 Task: Search one way flight ticket for 5 adults, 2 children, 1 infant in seat and 1 infant on lap in economy from State College: University Park Airport to Indianapolis: Indianapolis International Airport on 8-5-2023. Choice of flights is Royal air maroc. Number of bags: 1 carry on bag. Price is upto 60000. Outbound departure time preference is 9:45.
Action: Mouse moved to (293, 244)
Screenshot: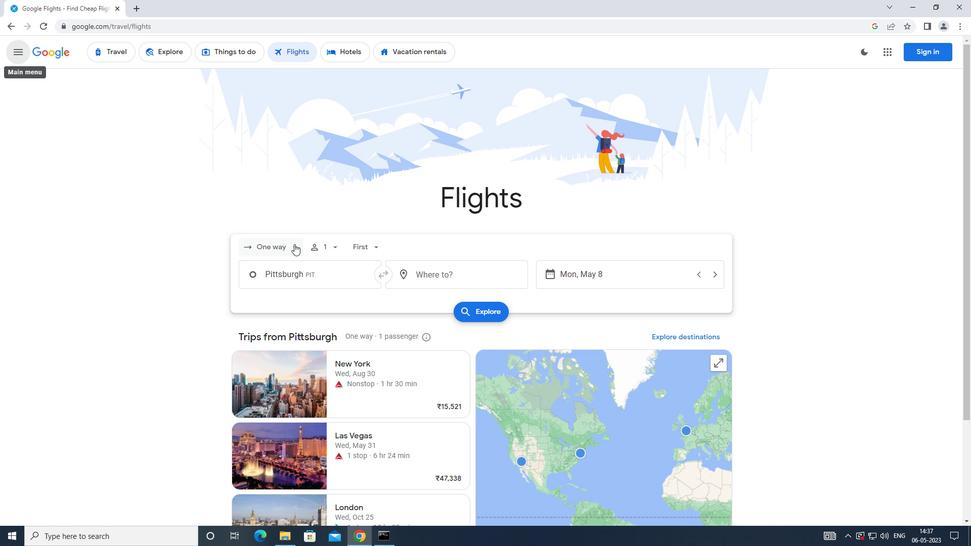 
Action: Mouse pressed left at (293, 244)
Screenshot: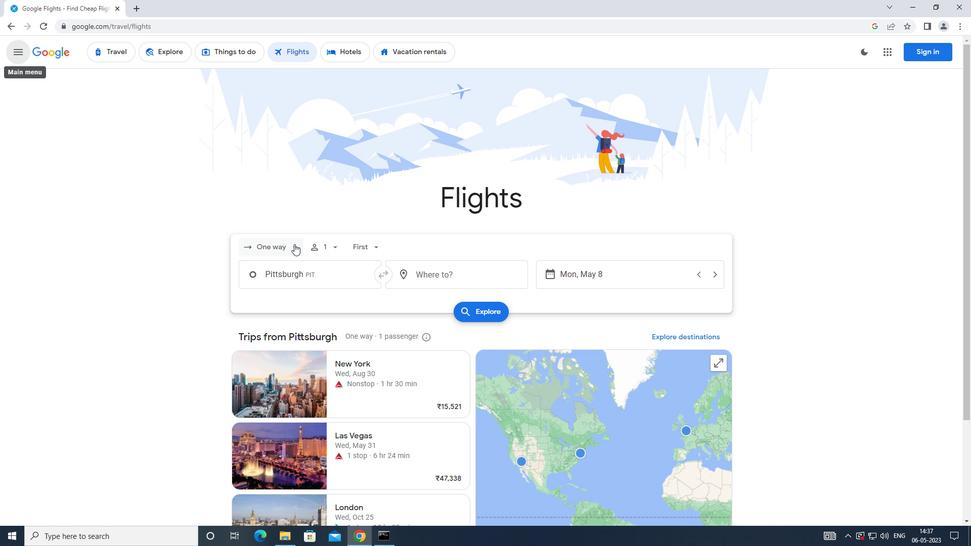 
Action: Mouse moved to (303, 291)
Screenshot: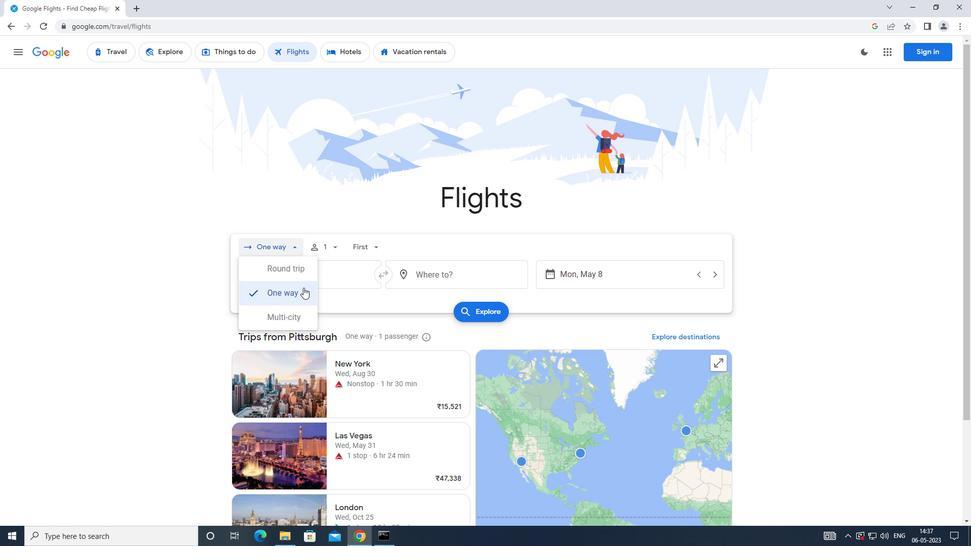 
Action: Mouse pressed left at (303, 291)
Screenshot: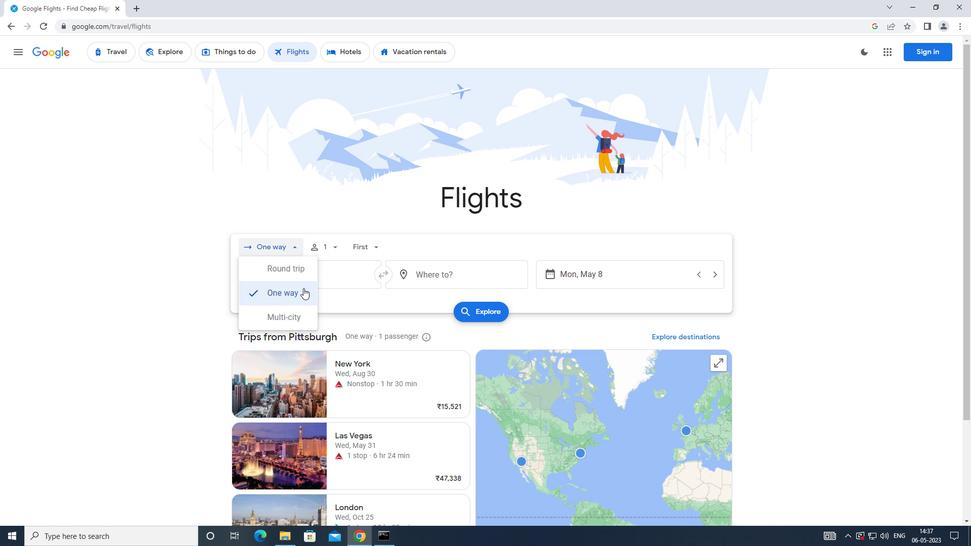 
Action: Mouse moved to (329, 256)
Screenshot: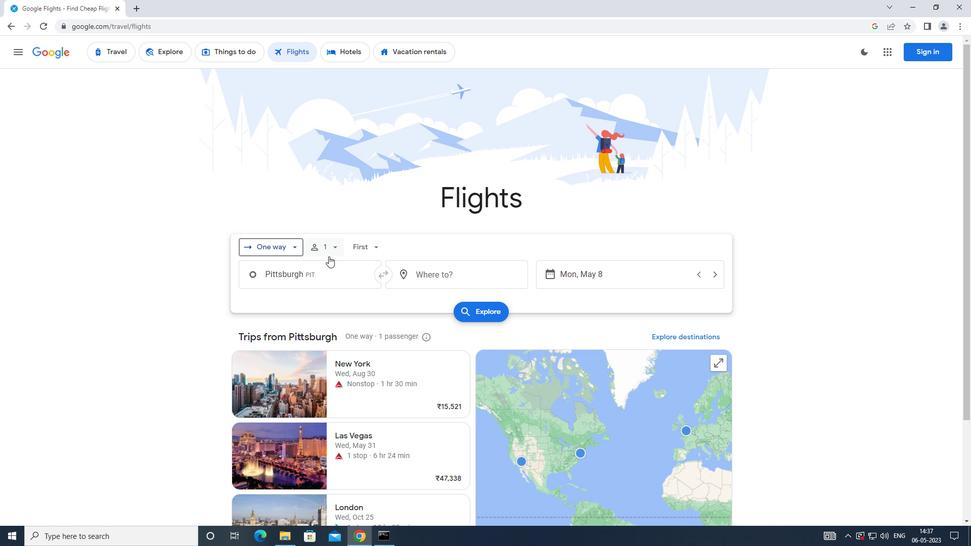 
Action: Mouse pressed left at (329, 256)
Screenshot: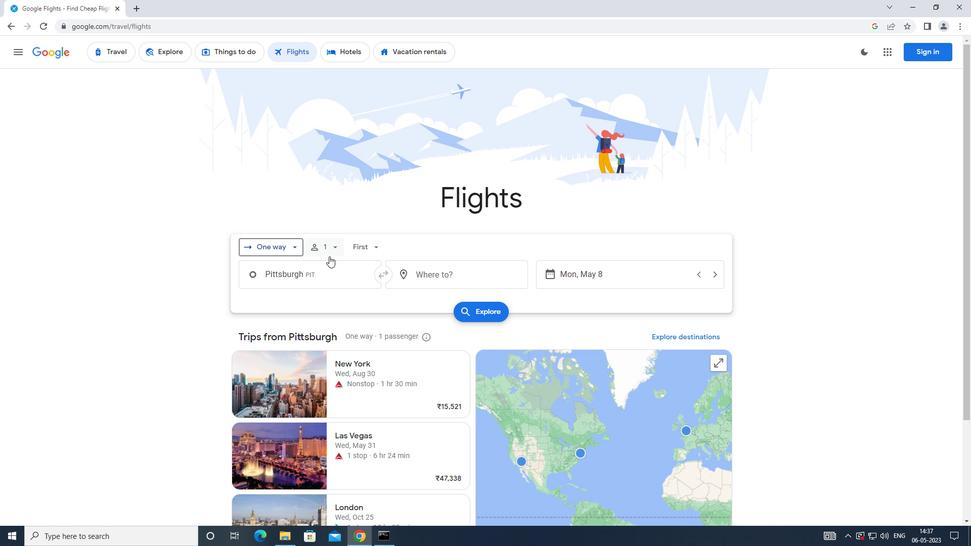
Action: Mouse moved to (421, 278)
Screenshot: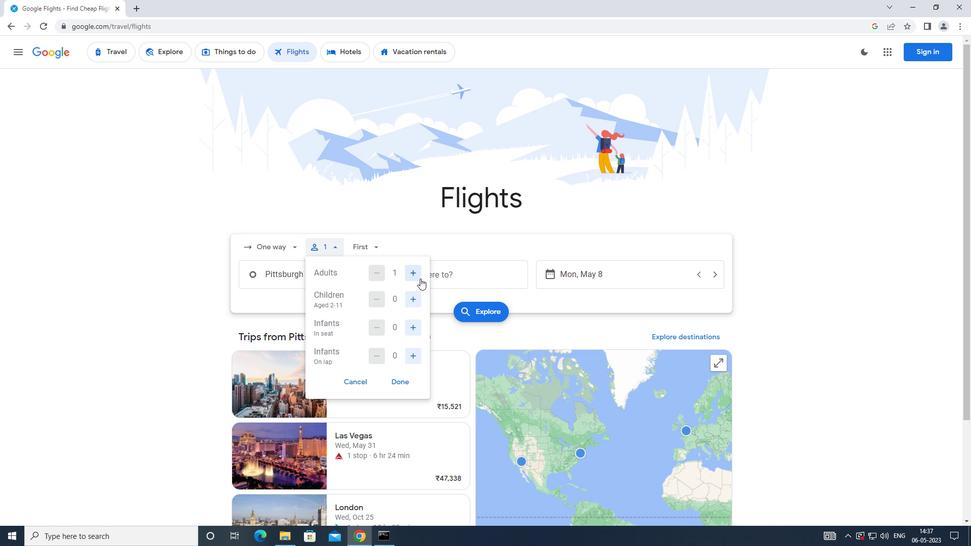 
Action: Mouse pressed left at (421, 278)
Screenshot: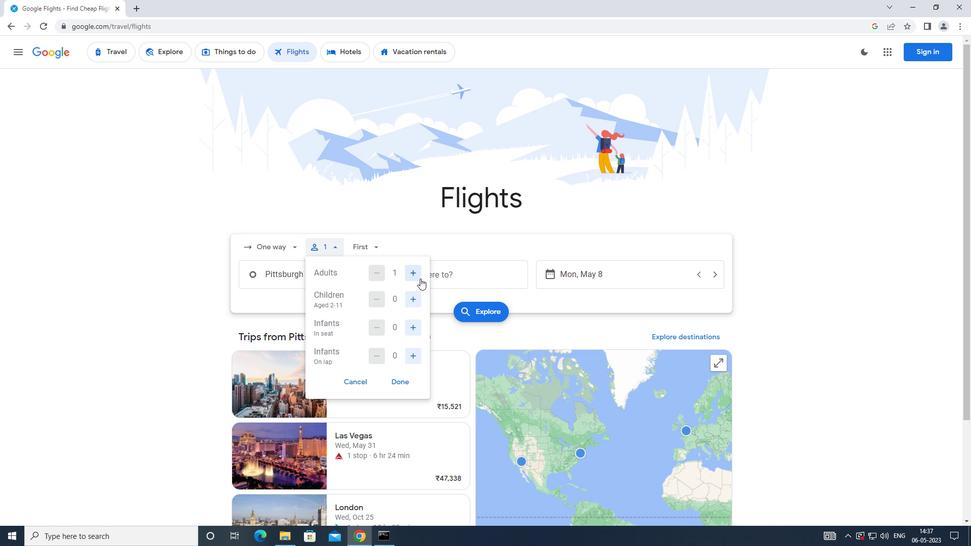 
Action: Mouse pressed left at (421, 278)
Screenshot: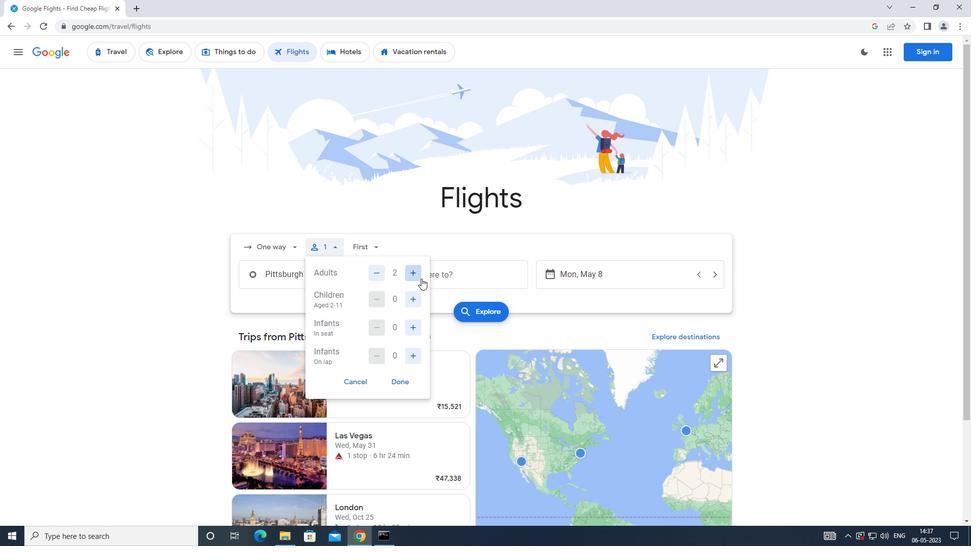 
Action: Mouse moved to (421, 278)
Screenshot: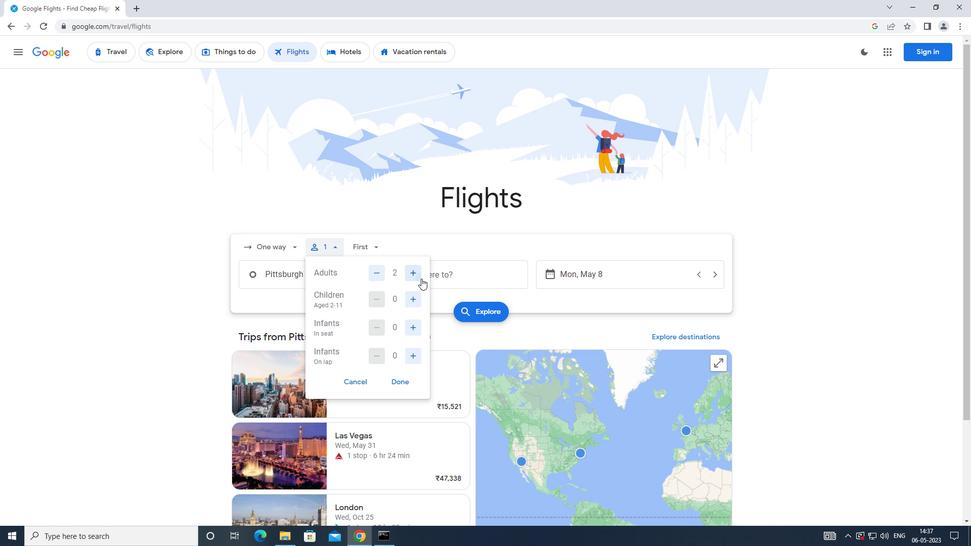 
Action: Mouse pressed left at (421, 278)
Screenshot: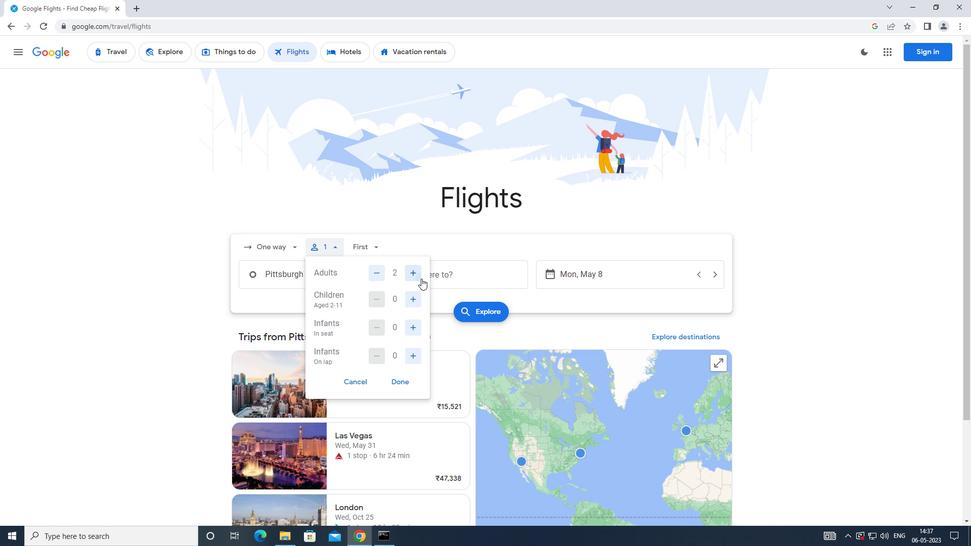 
Action: Mouse moved to (421, 279)
Screenshot: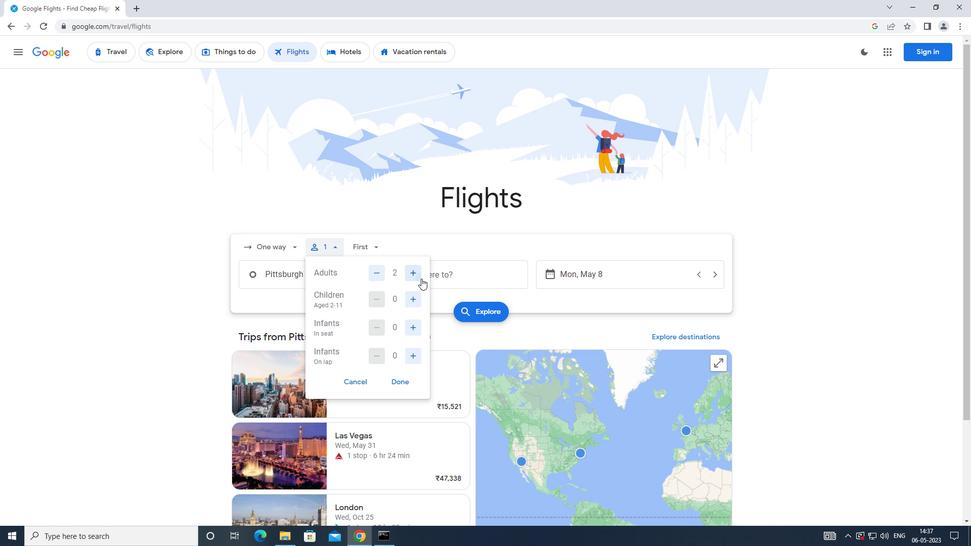 
Action: Mouse pressed left at (421, 279)
Screenshot: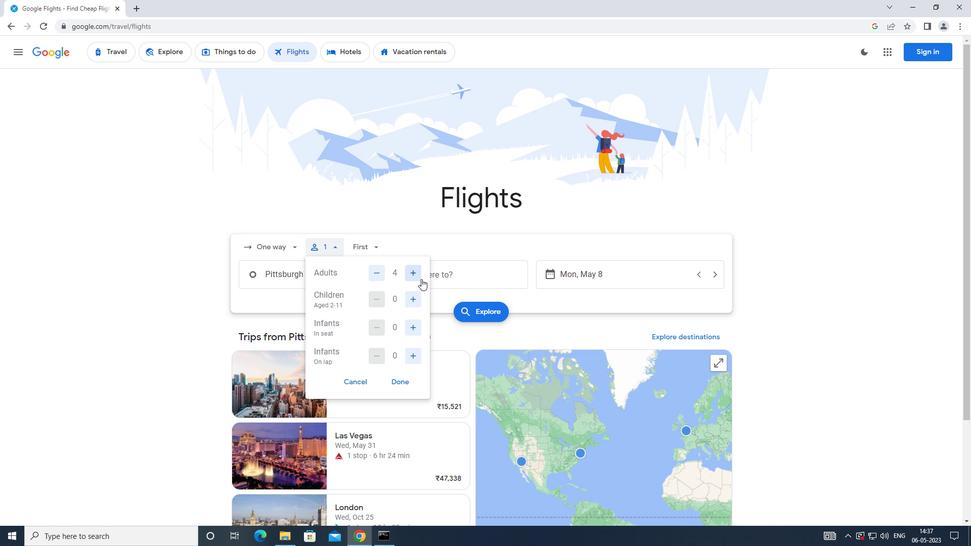 
Action: Mouse moved to (409, 294)
Screenshot: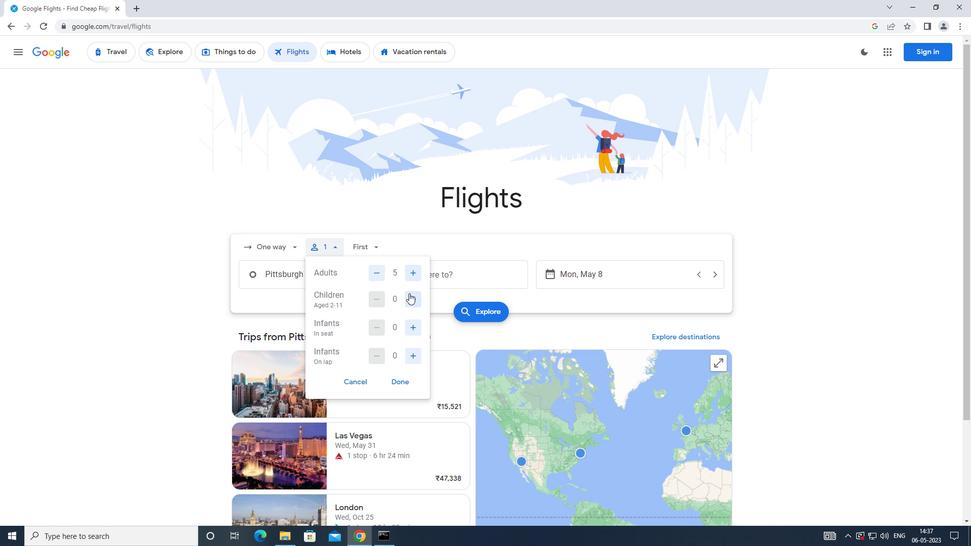 
Action: Mouse pressed left at (409, 294)
Screenshot: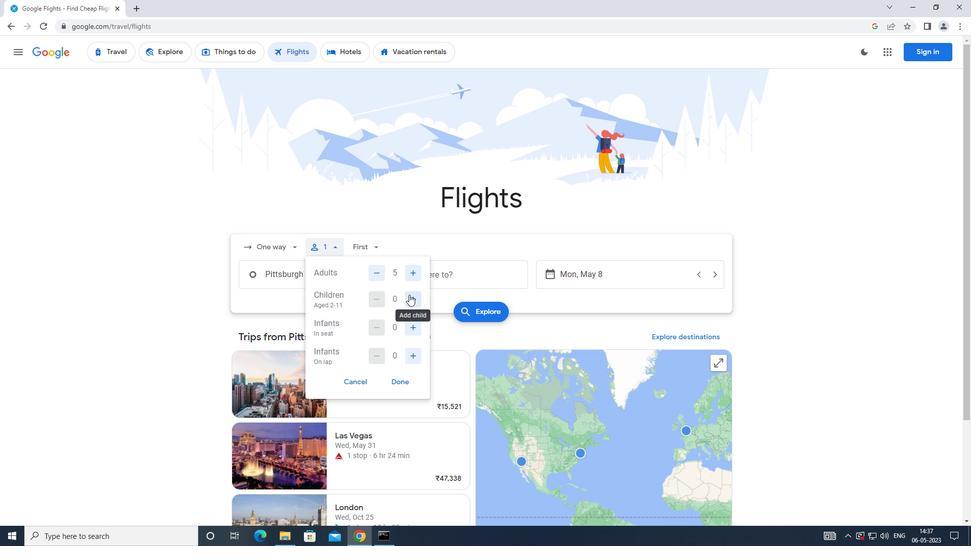 
Action: Mouse pressed left at (409, 294)
Screenshot: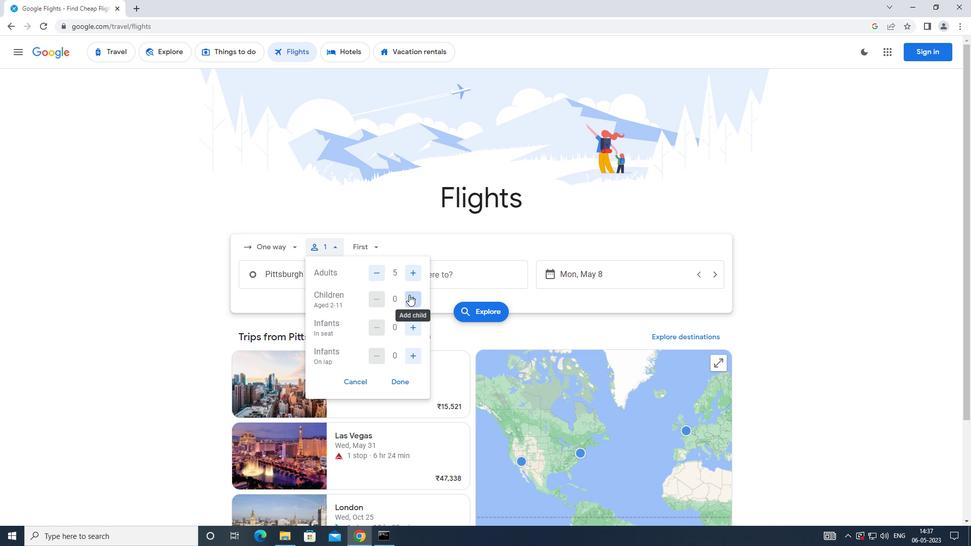 
Action: Mouse moved to (407, 332)
Screenshot: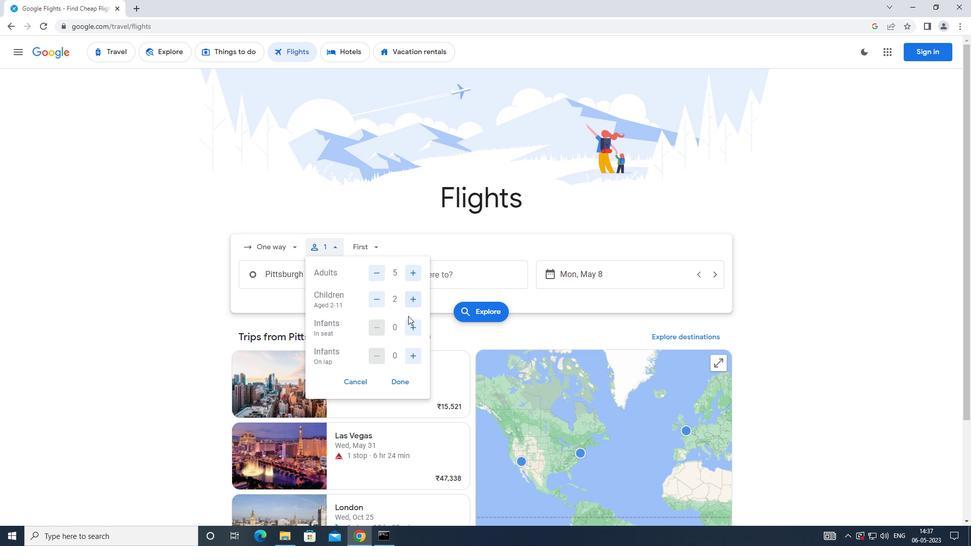 
Action: Mouse pressed left at (407, 332)
Screenshot: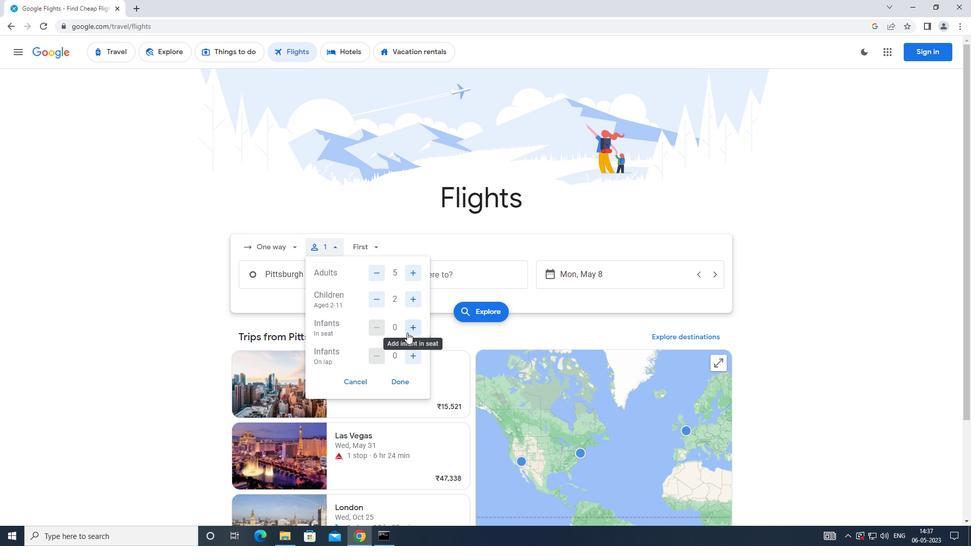 
Action: Mouse moved to (407, 360)
Screenshot: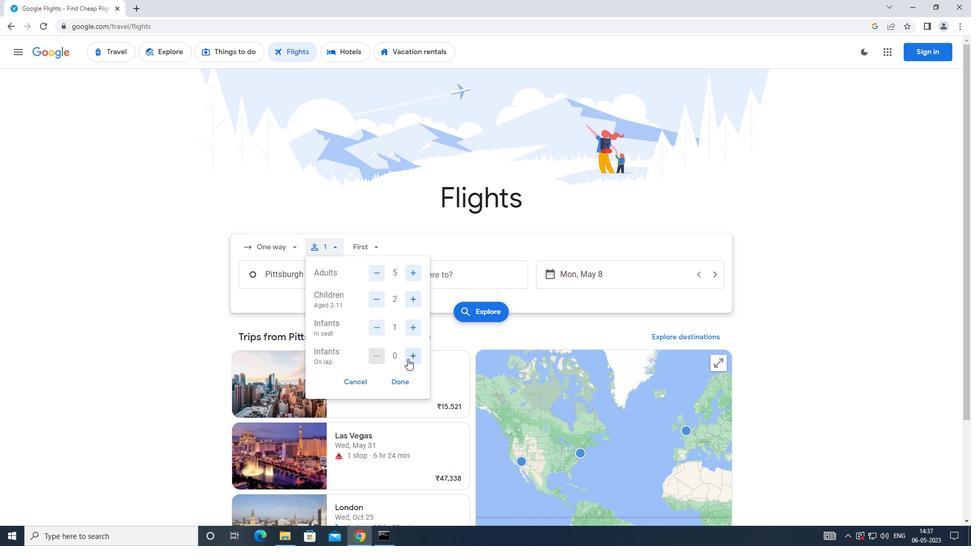 
Action: Mouse pressed left at (407, 360)
Screenshot: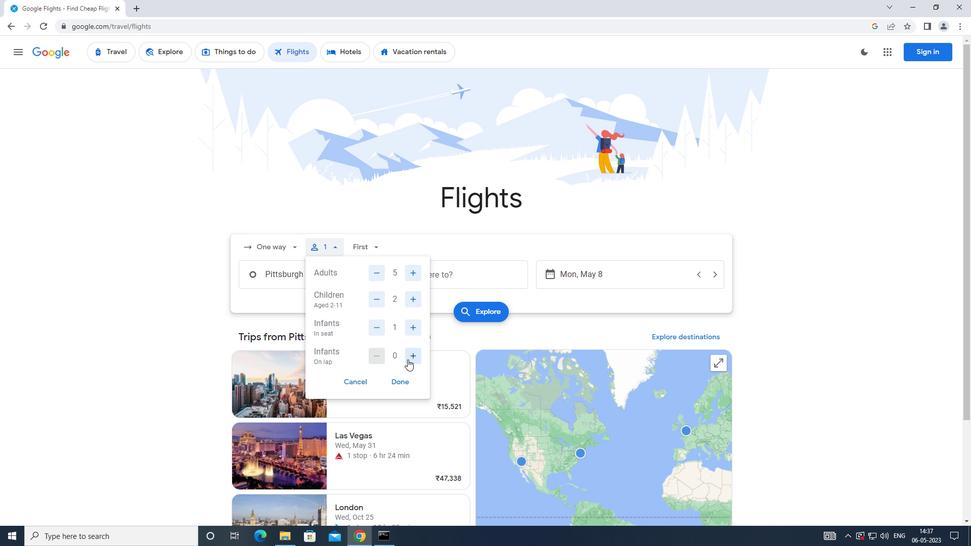 
Action: Mouse moved to (405, 375)
Screenshot: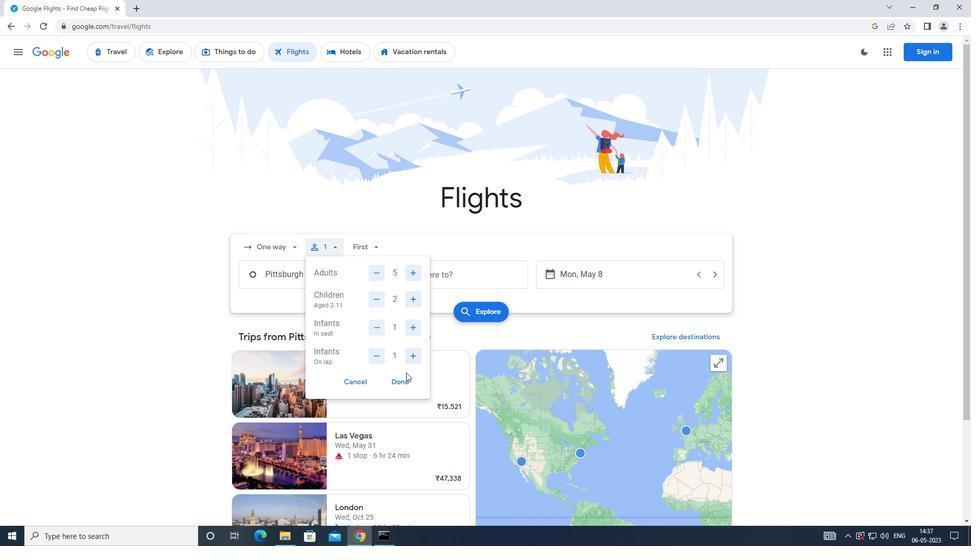 
Action: Mouse pressed left at (405, 375)
Screenshot: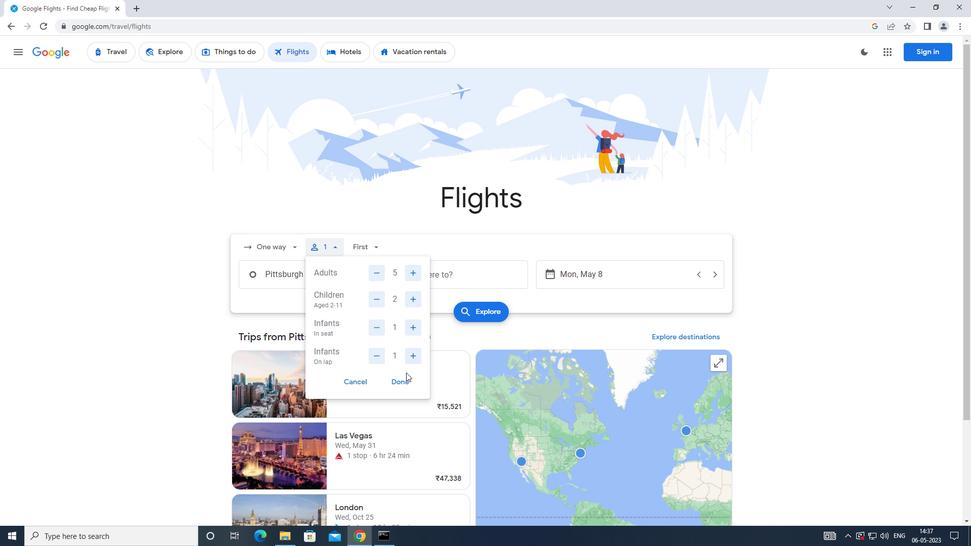 
Action: Mouse moved to (377, 248)
Screenshot: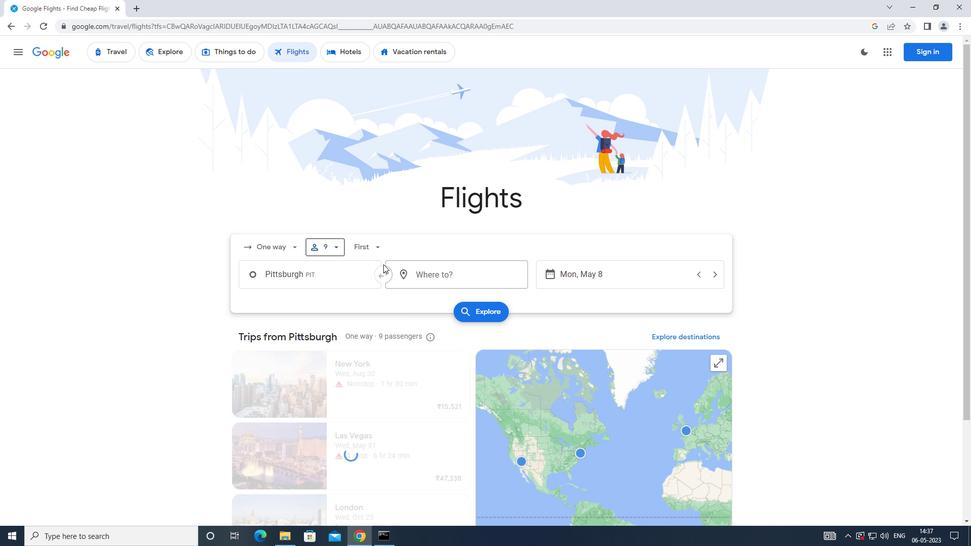 
Action: Mouse pressed left at (377, 248)
Screenshot: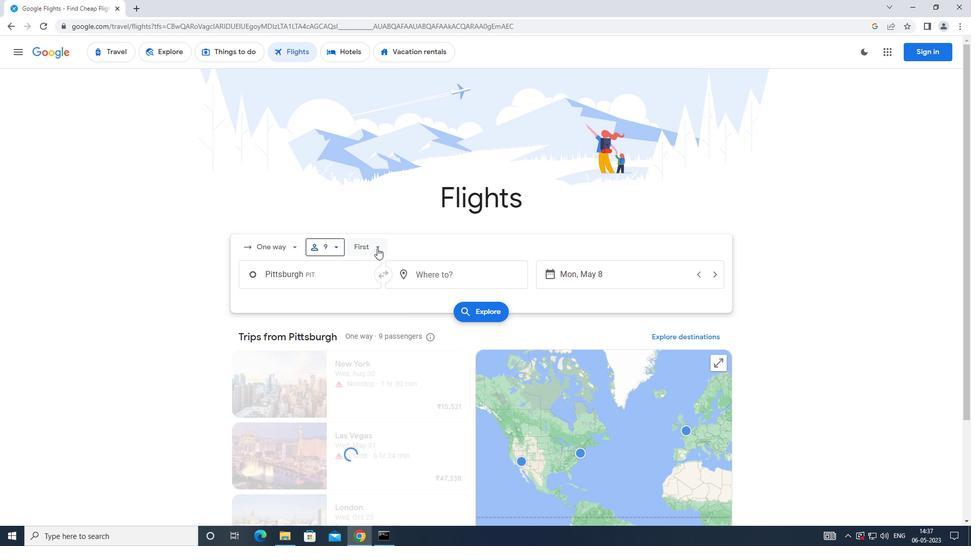 
Action: Mouse moved to (384, 277)
Screenshot: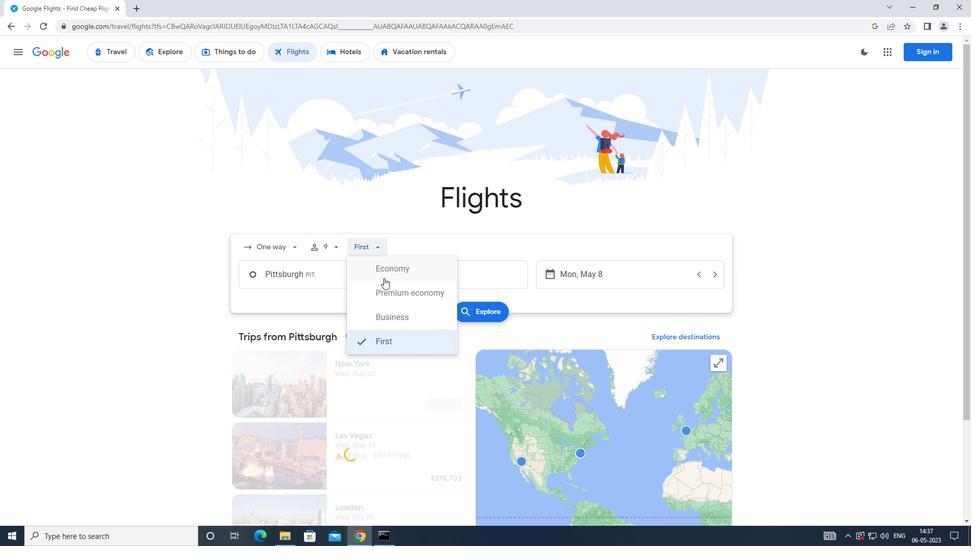 
Action: Mouse pressed left at (384, 277)
Screenshot: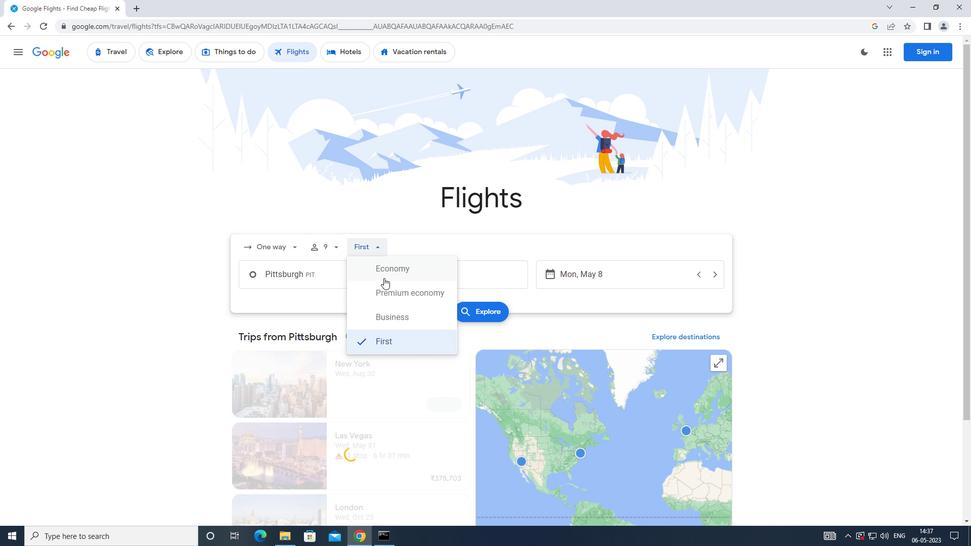
Action: Mouse moved to (363, 271)
Screenshot: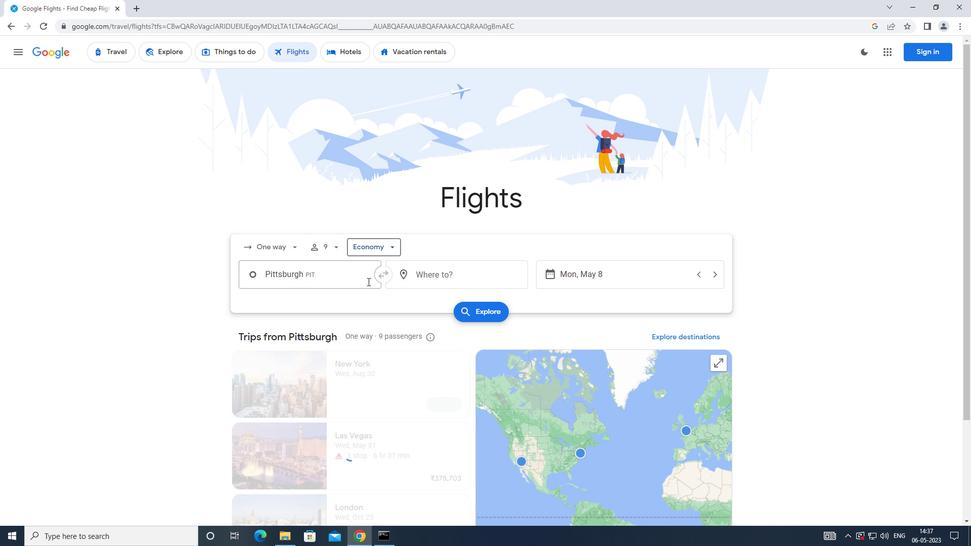 
Action: Mouse pressed left at (363, 271)
Screenshot: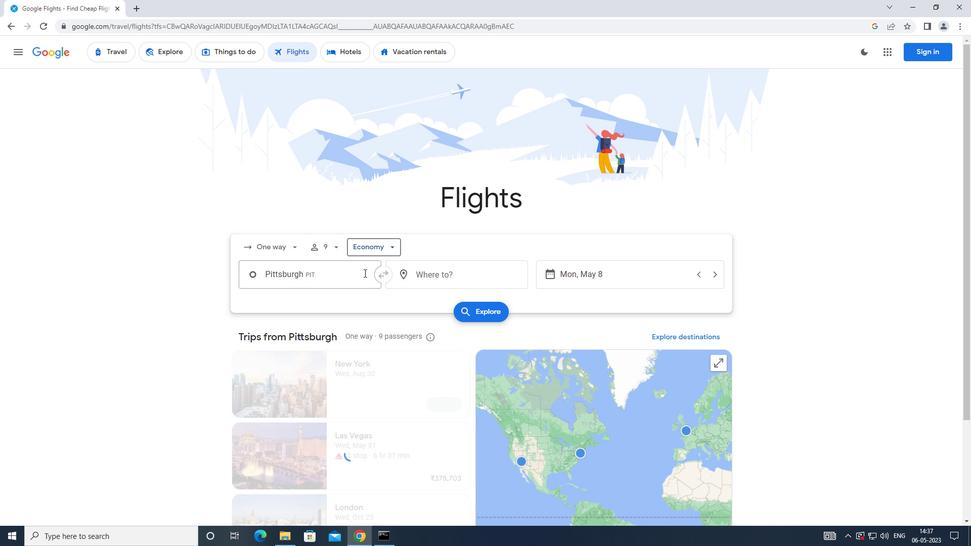 
Action: Mouse moved to (368, 281)
Screenshot: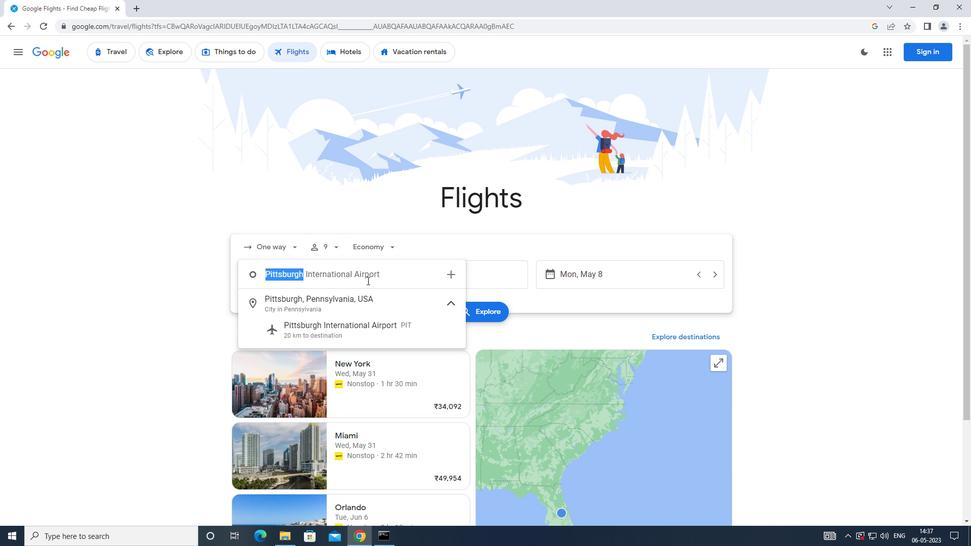 
Action: Key pressed <Key.caps_lock>
Screenshot: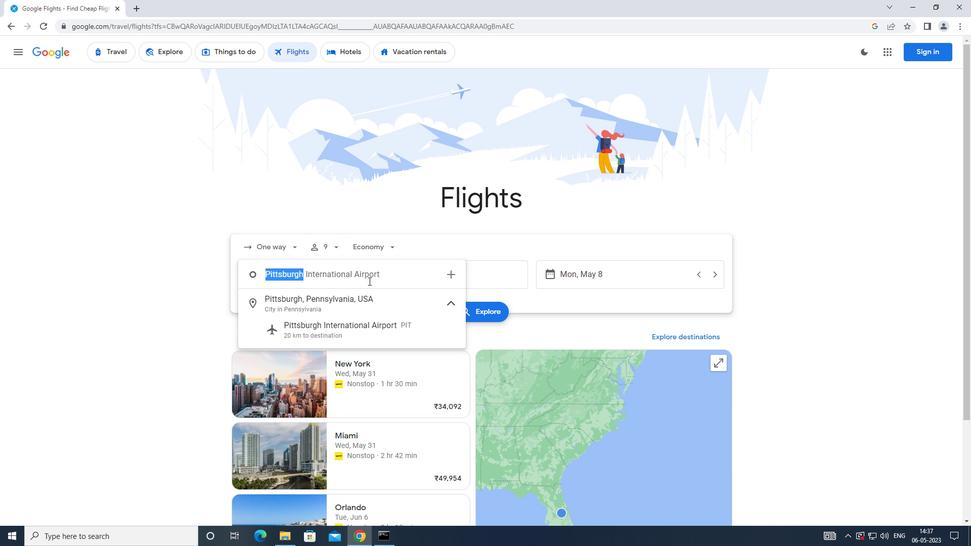 
Action: Mouse moved to (387, 287)
Screenshot: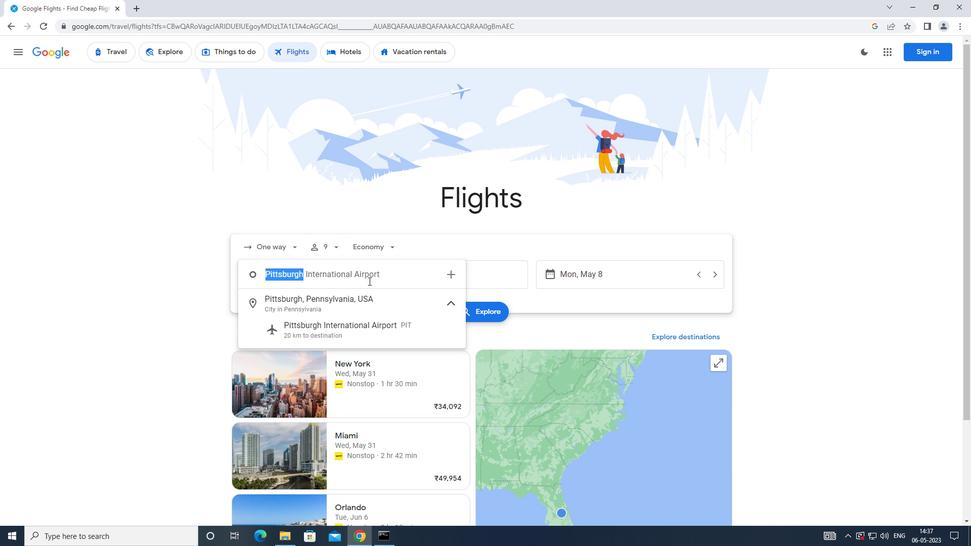 
Action: Key pressed u<Key.caps_lock>niversity
Screenshot: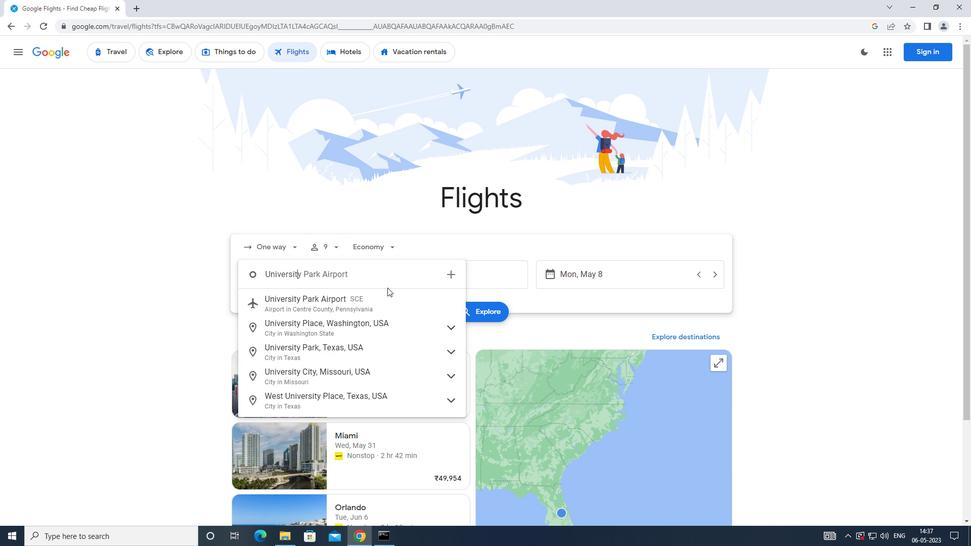 
Action: Mouse moved to (377, 297)
Screenshot: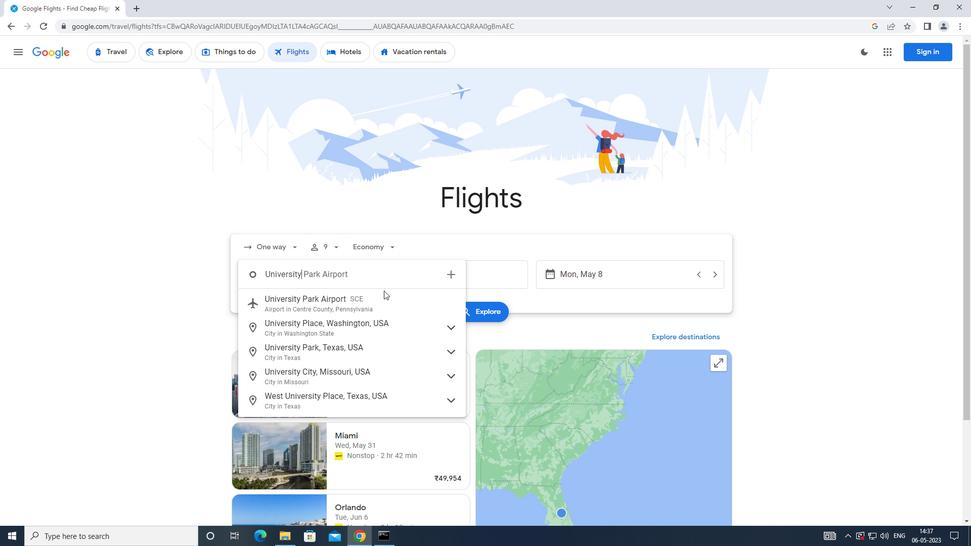 
Action: Mouse pressed left at (377, 297)
Screenshot: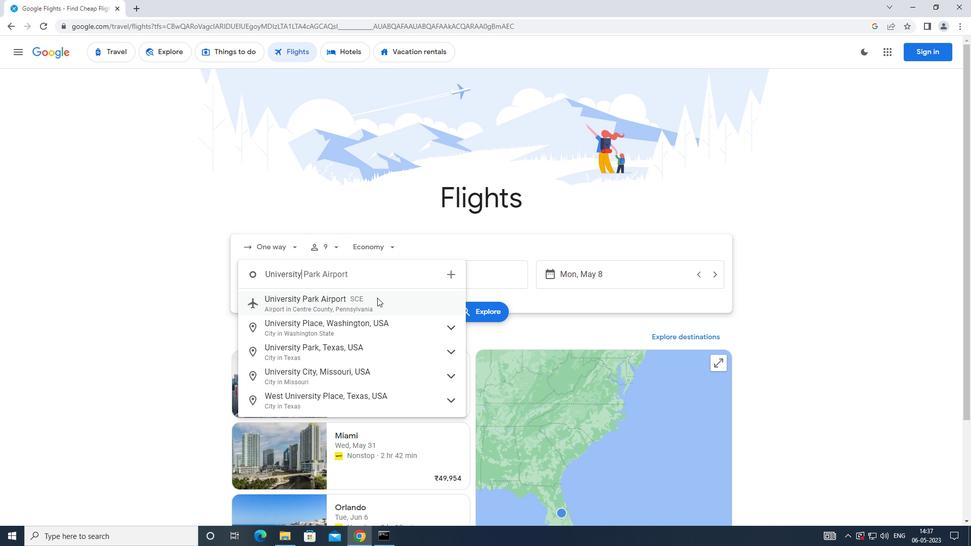 
Action: Mouse moved to (443, 268)
Screenshot: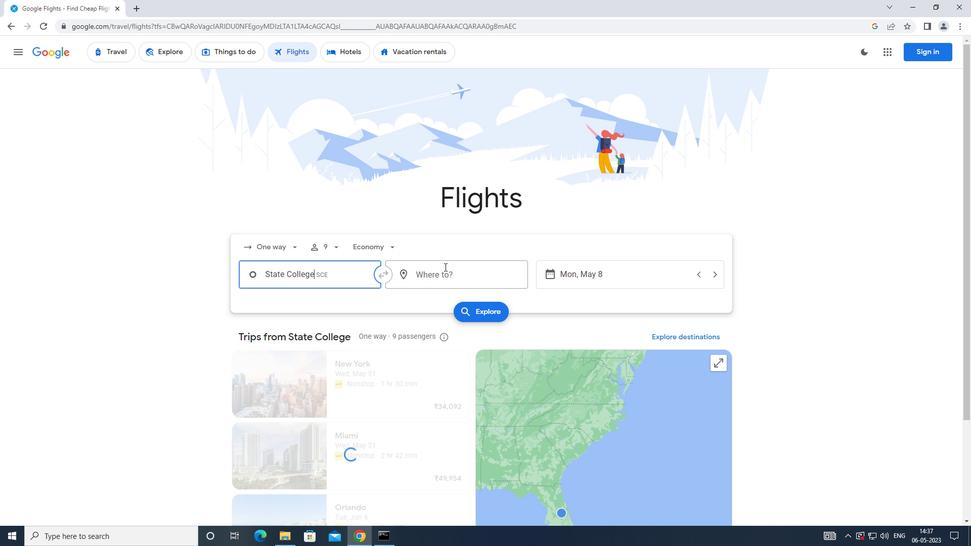 
Action: Mouse pressed left at (443, 268)
Screenshot: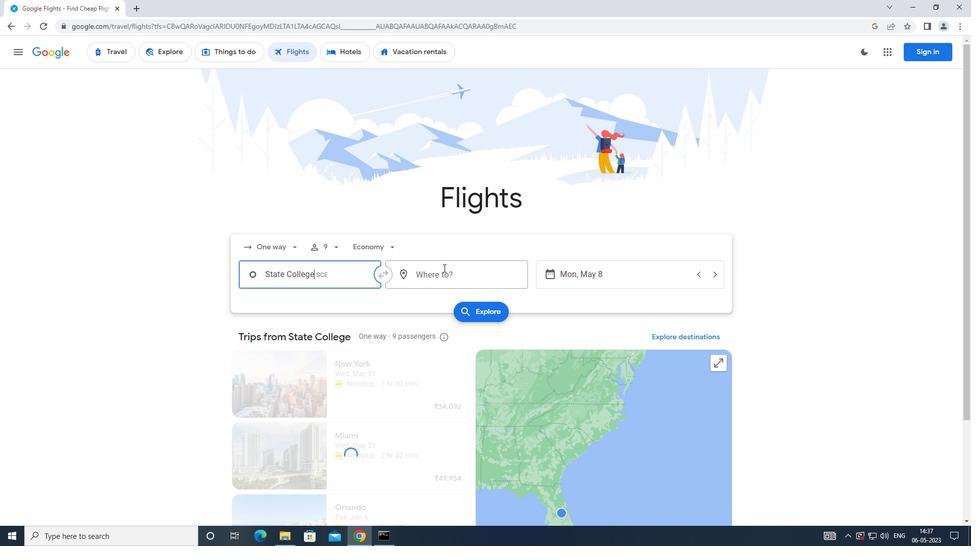 
Action: Mouse moved to (445, 275)
Screenshot: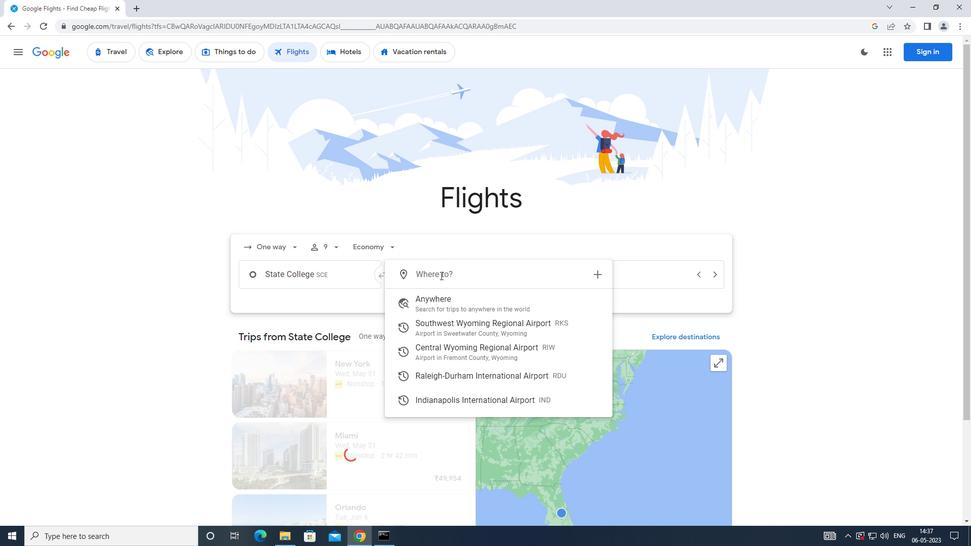 
Action: Key pressed <Key.caps_lock>i<Key.caps_lock>ndianapolish
Screenshot: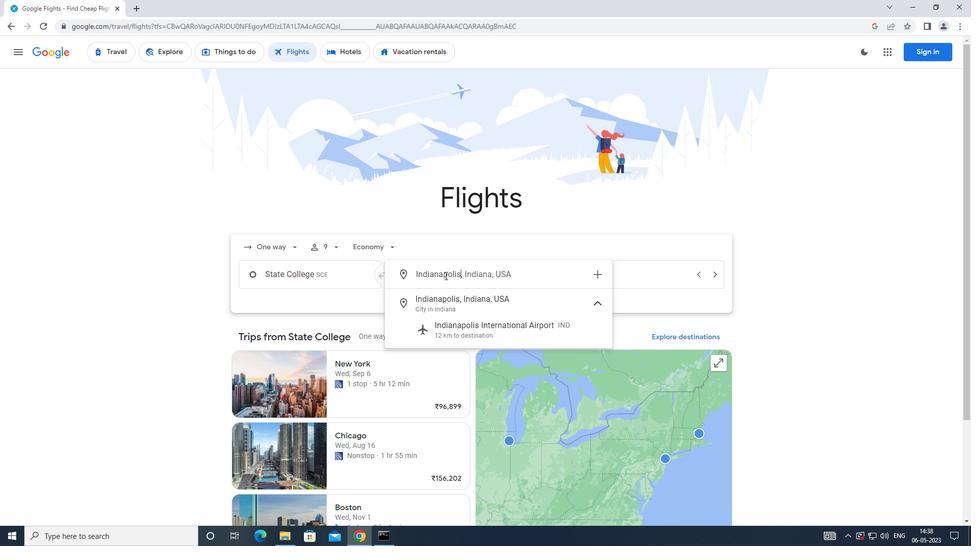 
Action: Mouse moved to (461, 328)
Screenshot: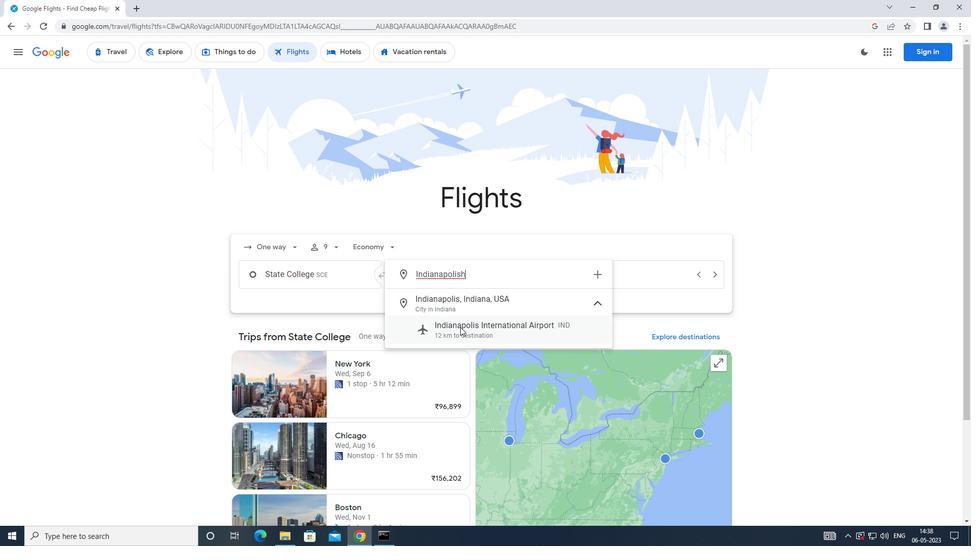 
Action: Mouse pressed left at (461, 328)
Screenshot: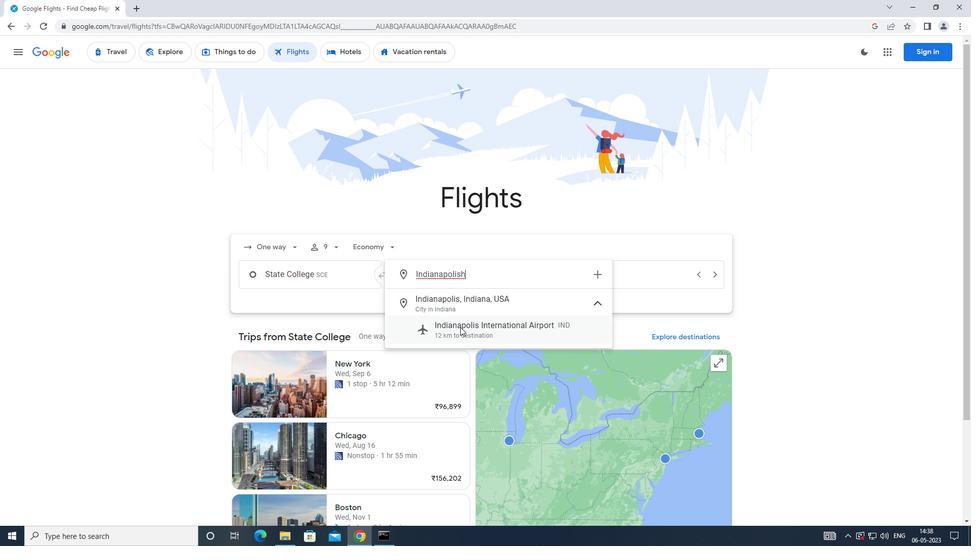 
Action: Mouse moved to (594, 279)
Screenshot: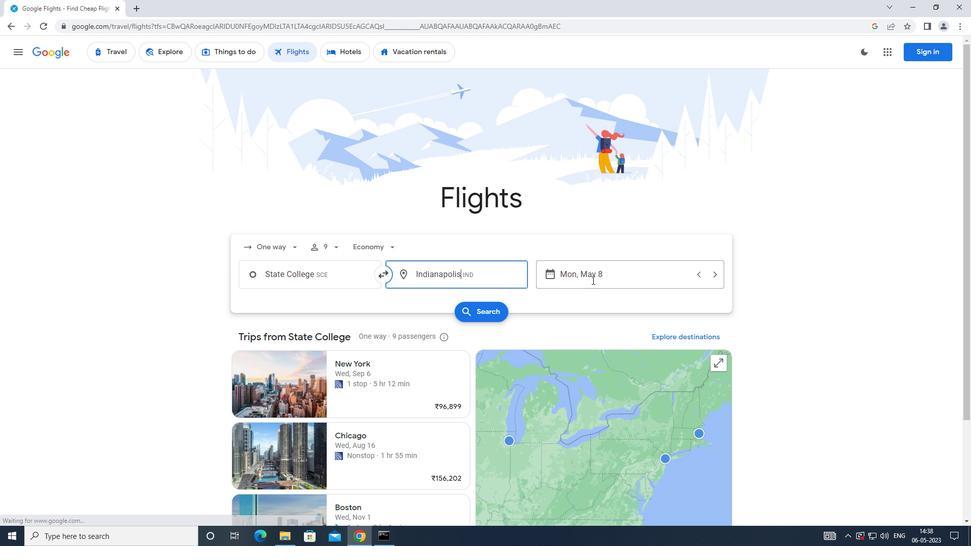 
Action: Mouse pressed left at (594, 279)
Screenshot: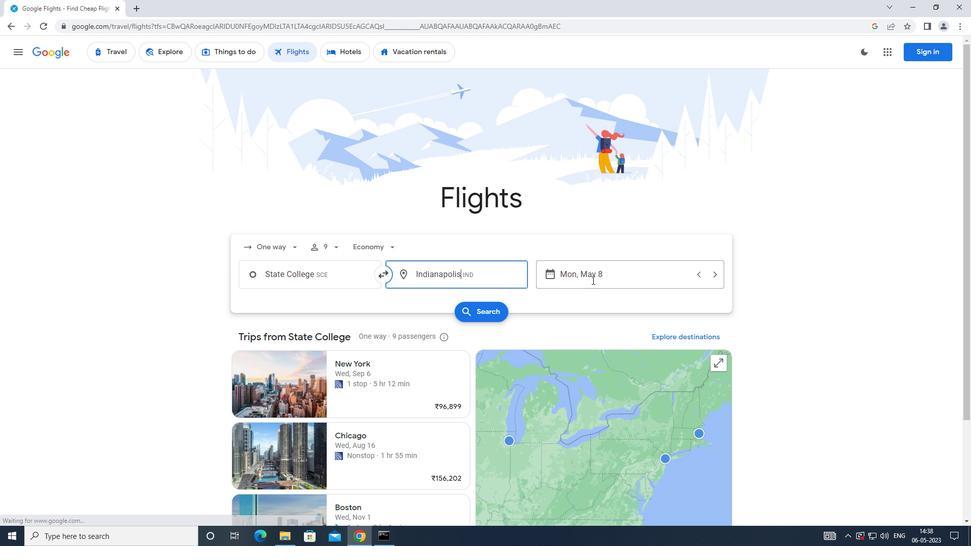 
Action: Mouse moved to (392, 353)
Screenshot: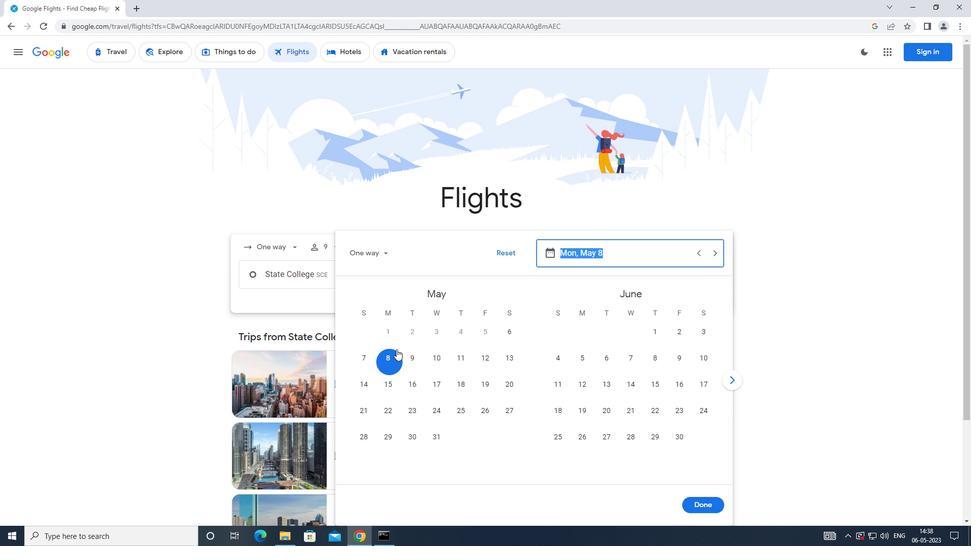 
Action: Mouse pressed left at (392, 353)
Screenshot: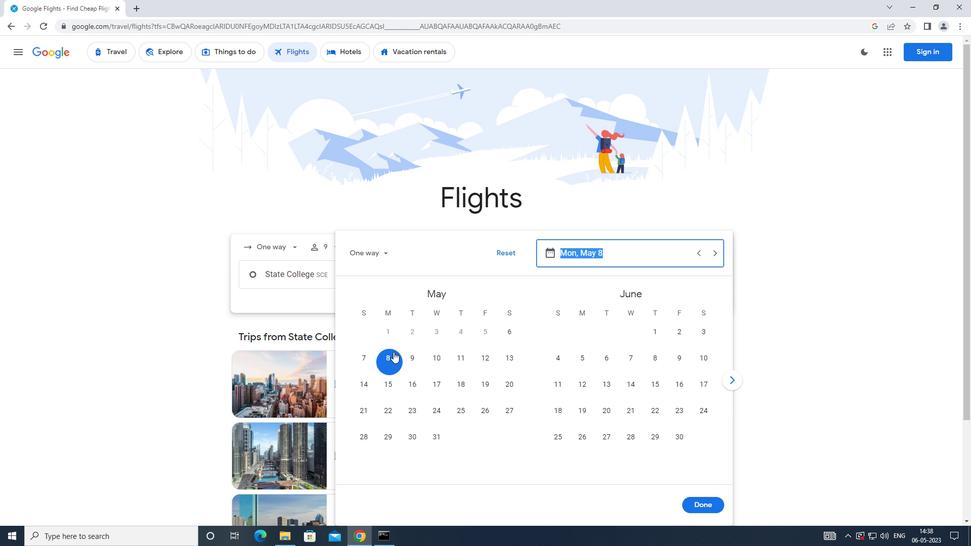 
Action: Mouse moved to (715, 504)
Screenshot: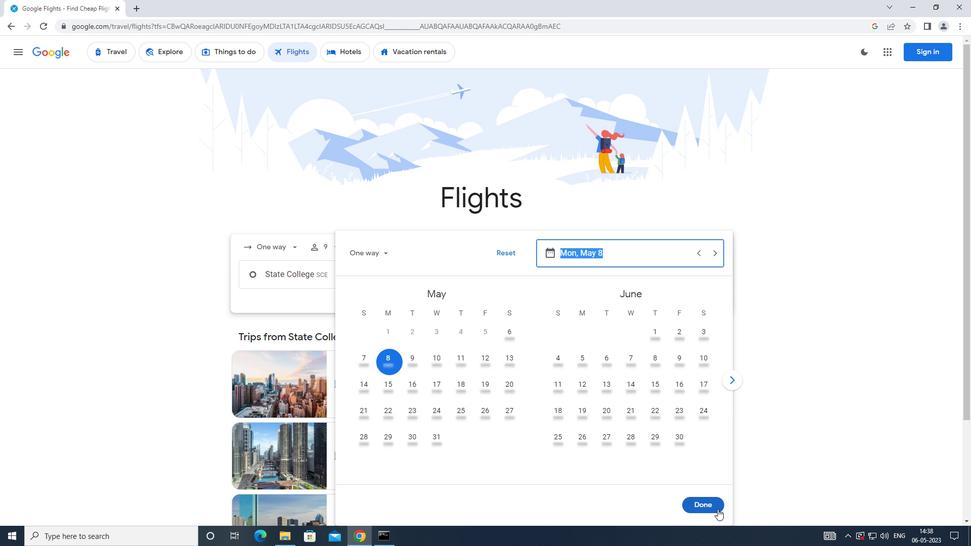 
Action: Mouse pressed left at (715, 504)
Screenshot: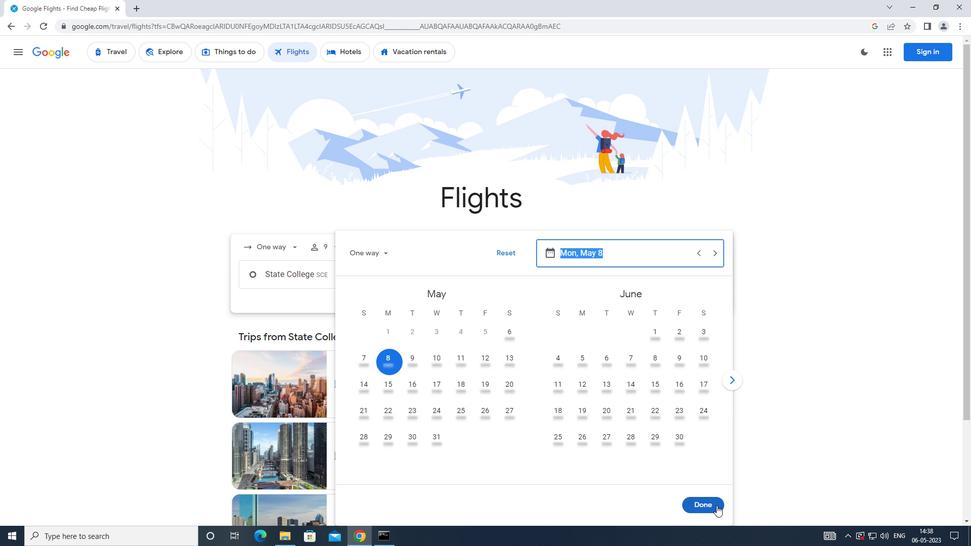 
Action: Mouse moved to (492, 312)
Screenshot: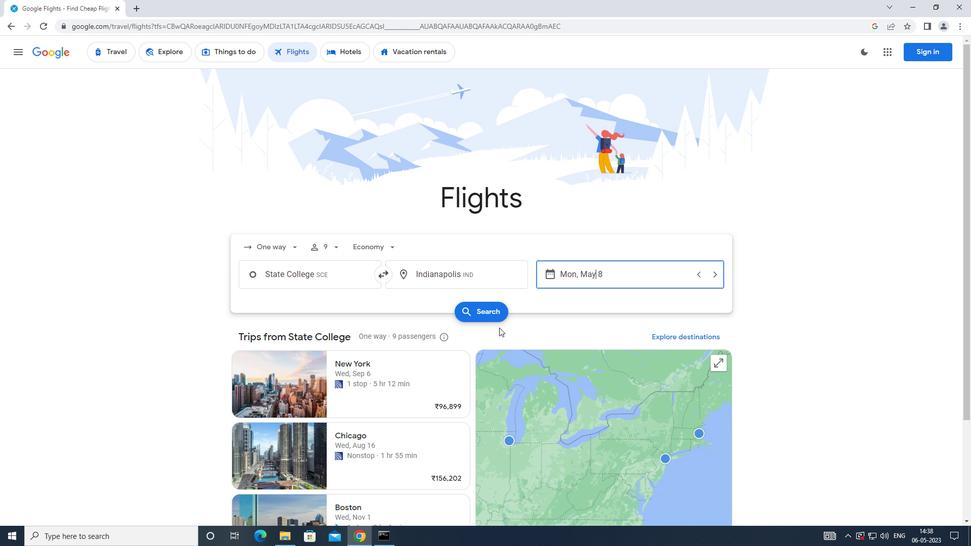 
Action: Mouse pressed left at (492, 312)
Screenshot: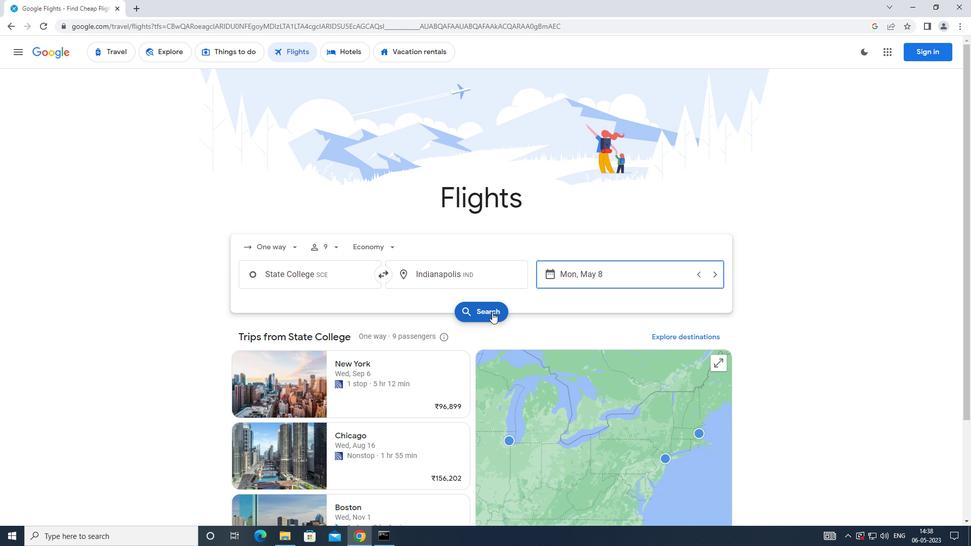 
Action: Mouse moved to (259, 144)
Screenshot: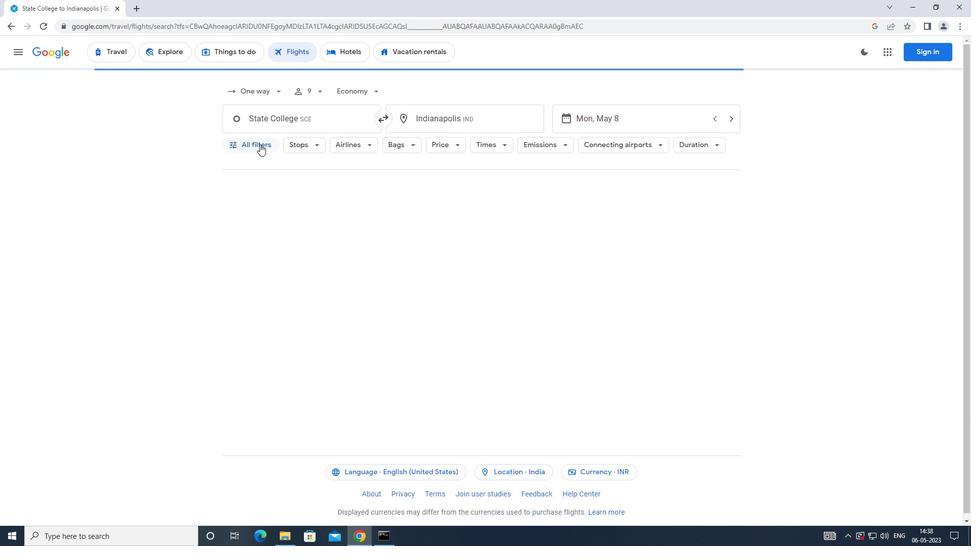 
Action: Mouse pressed left at (259, 144)
Screenshot: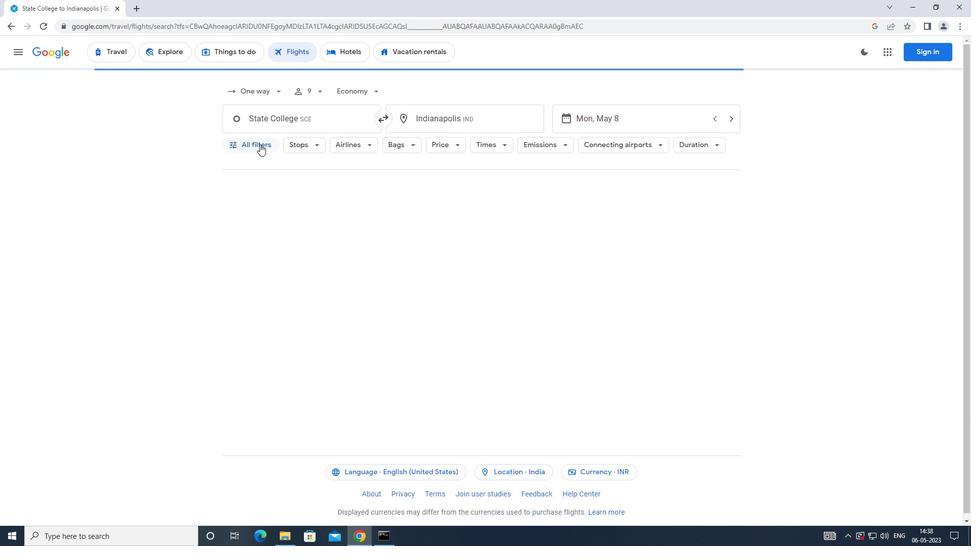 
Action: Mouse moved to (376, 364)
Screenshot: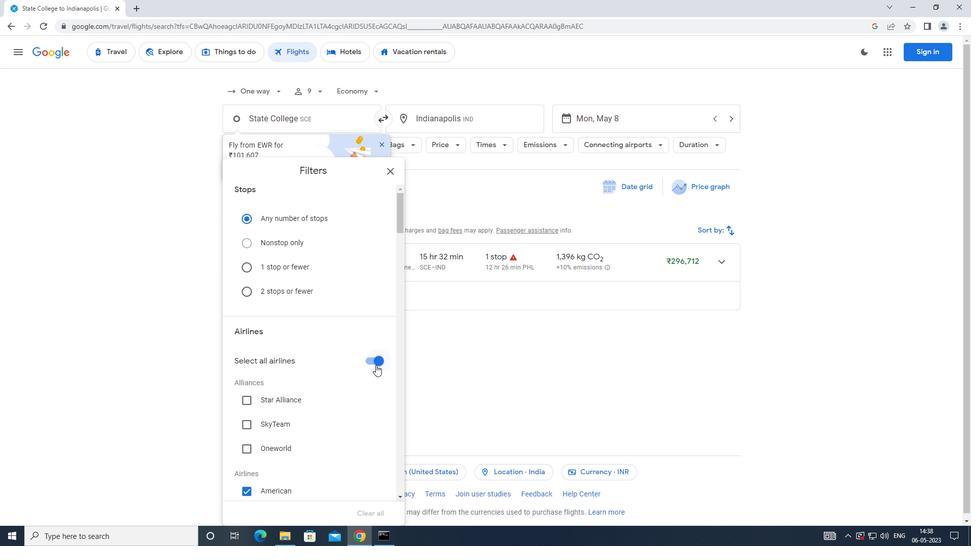 
Action: Mouse pressed left at (376, 364)
Screenshot: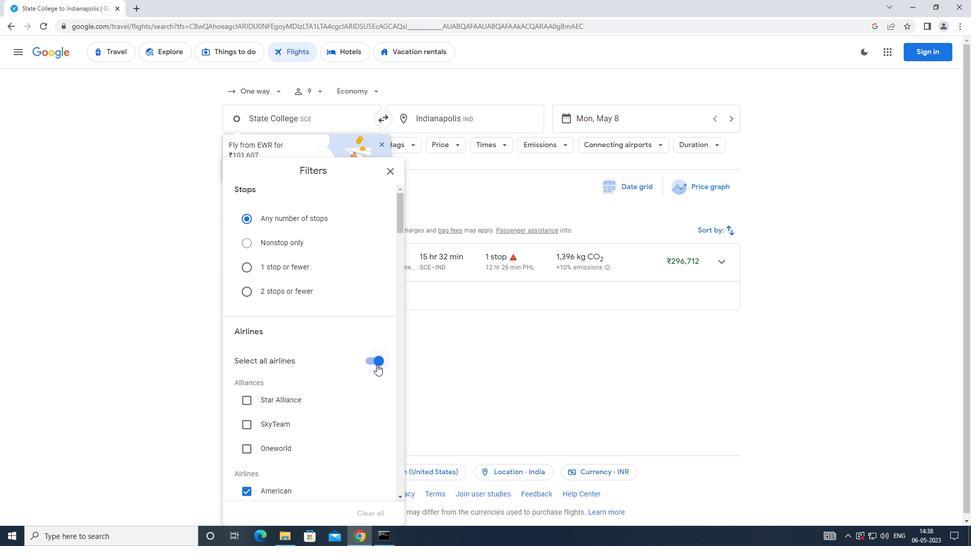 
Action: Mouse moved to (376, 367)
Screenshot: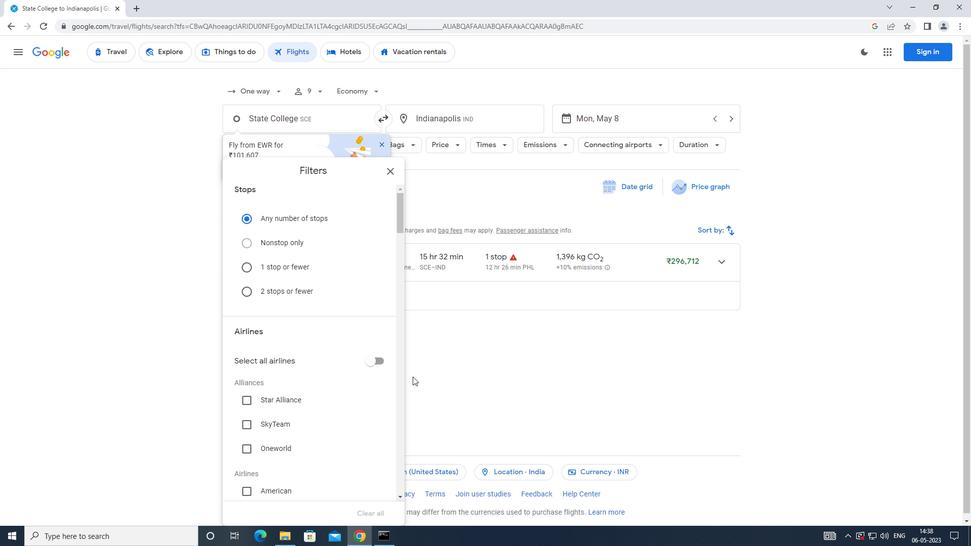 
Action: Mouse scrolled (376, 367) with delta (0, 0)
Screenshot: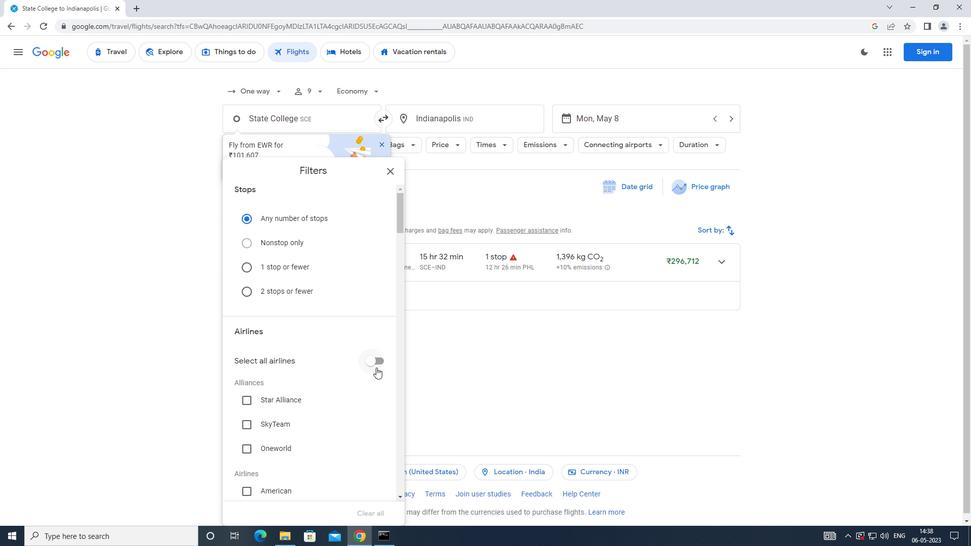 
Action: Mouse scrolled (376, 367) with delta (0, 0)
Screenshot: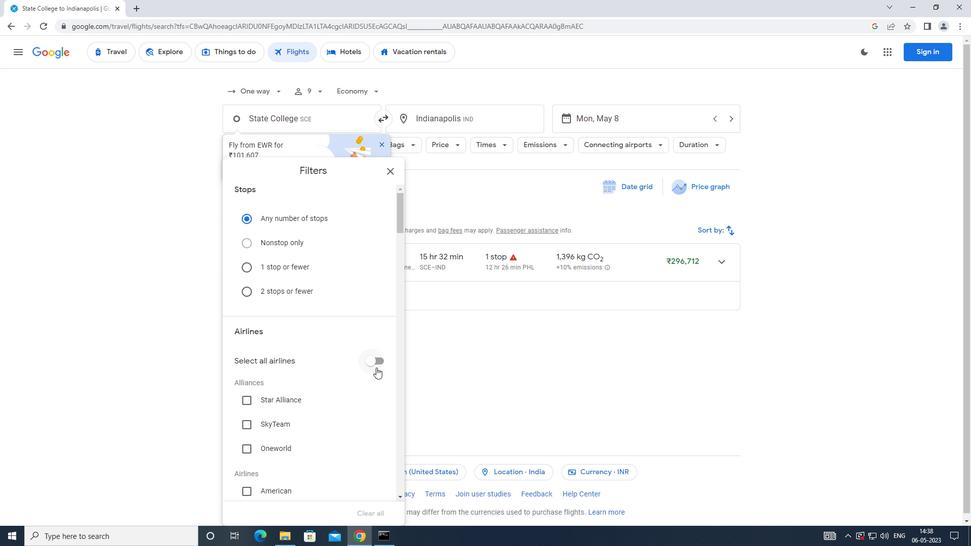 
Action: Mouse scrolled (376, 367) with delta (0, 0)
Screenshot: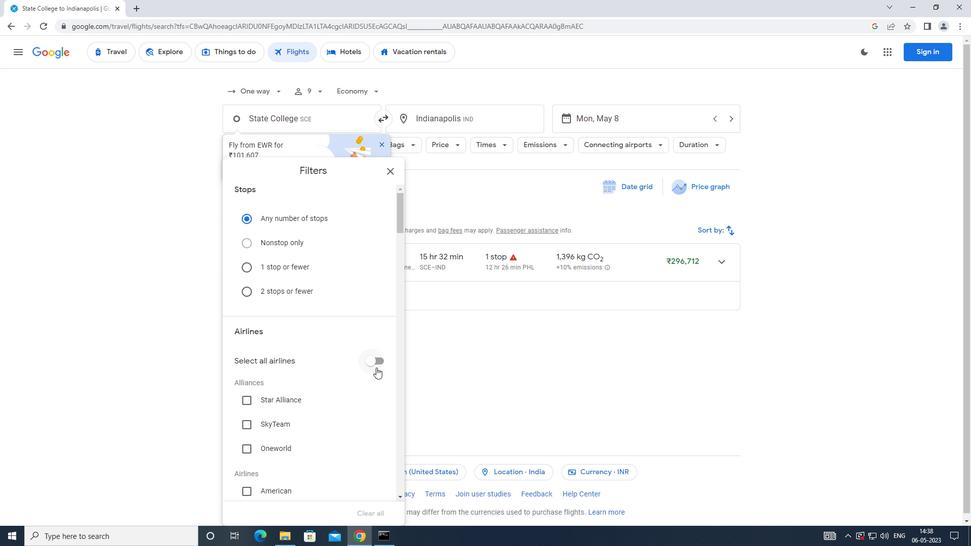 
Action: Mouse scrolled (376, 367) with delta (0, 0)
Screenshot: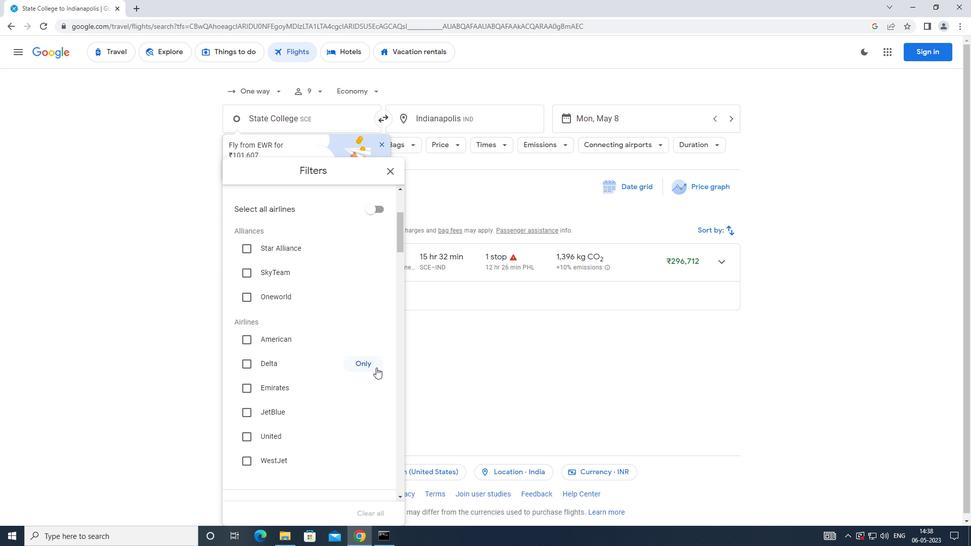 
Action: Mouse scrolled (376, 367) with delta (0, 0)
Screenshot: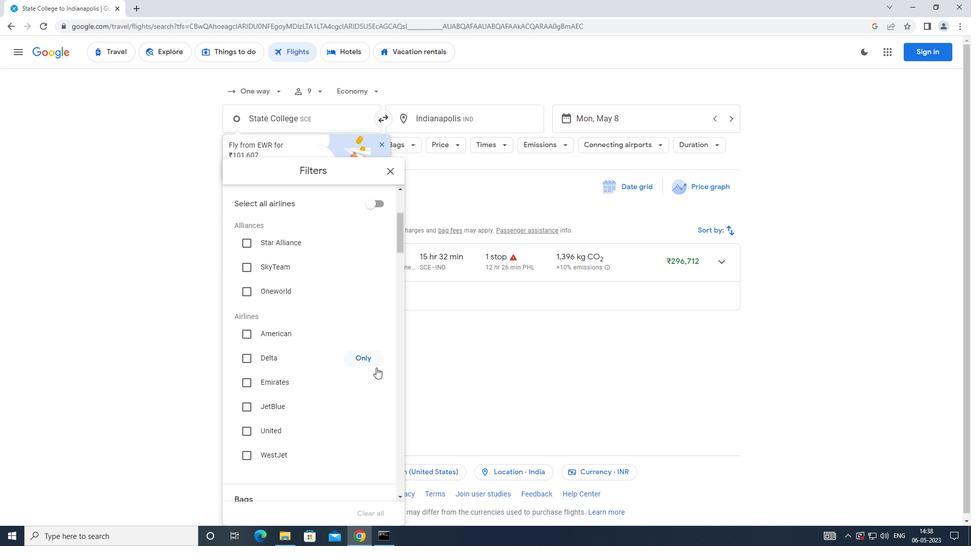 
Action: Mouse moved to (378, 393)
Screenshot: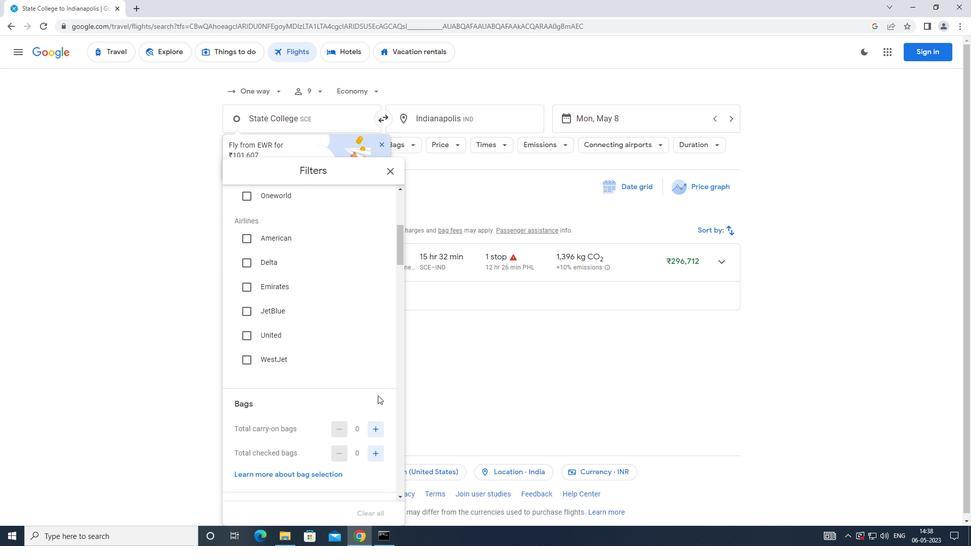 
Action: Mouse scrolled (378, 393) with delta (0, 0)
Screenshot: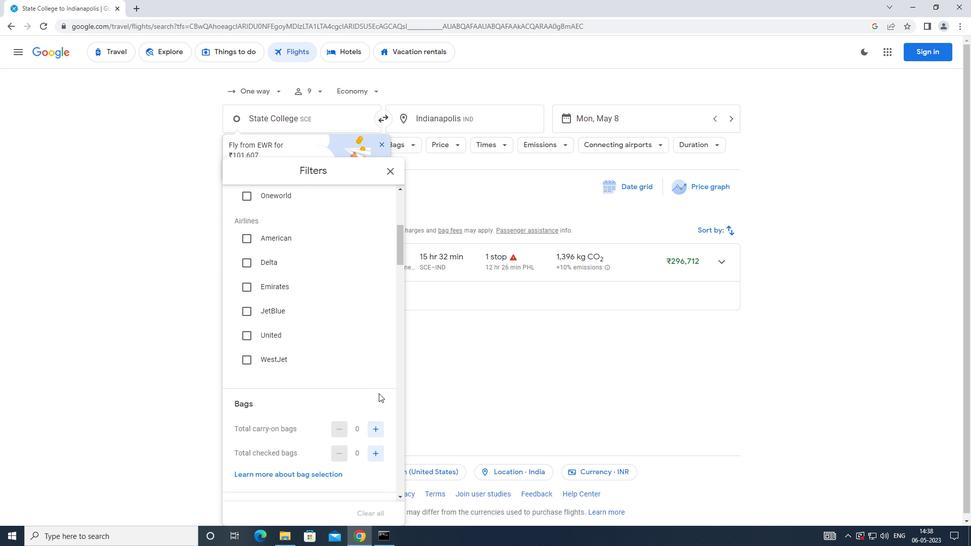 
Action: Mouse moved to (378, 384)
Screenshot: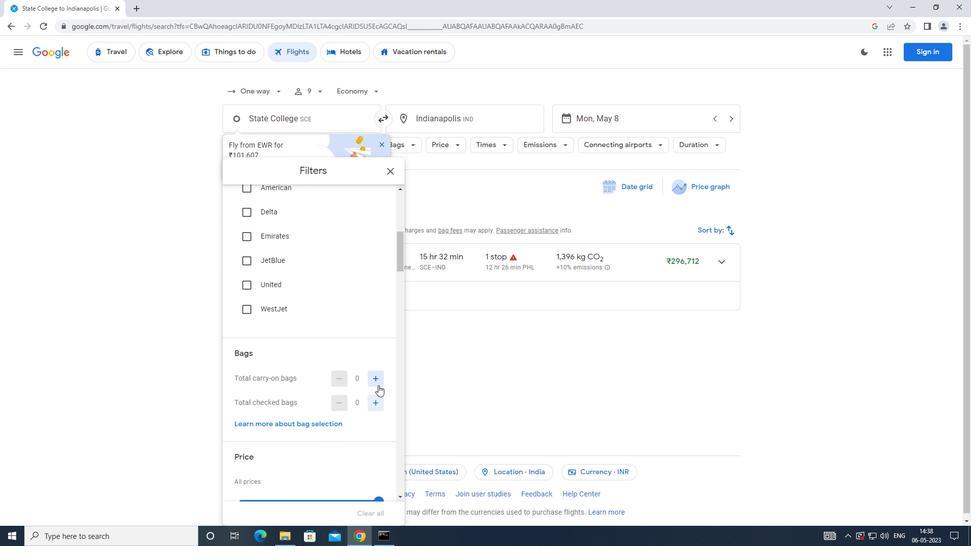 
Action: Mouse pressed left at (378, 384)
Screenshot: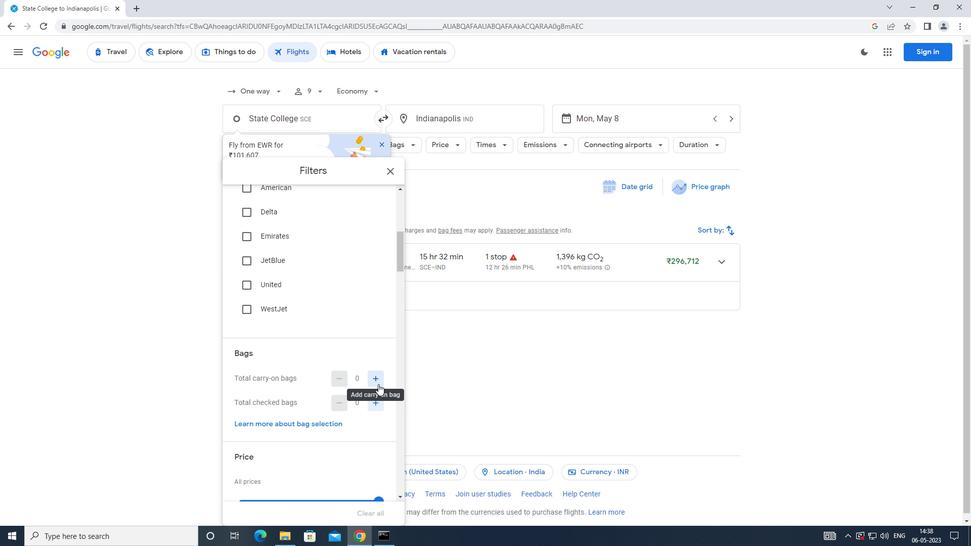 
Action: Mouse moved to (361, 382)
Screenshot: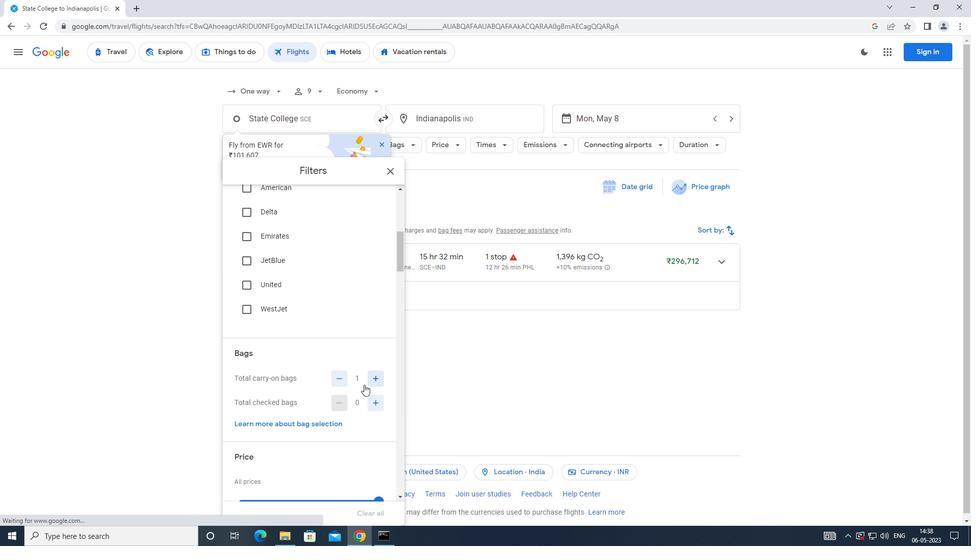 
Action: Mouse scrolled (361, 382) with delta (0, 0)
Screenshot: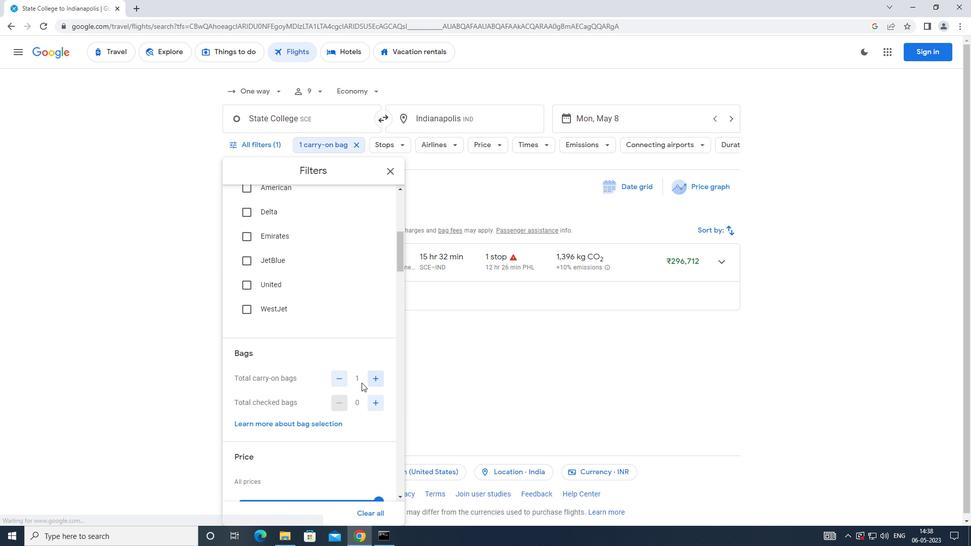 
Action: Mouse moved to (379, 454)
Screenshot: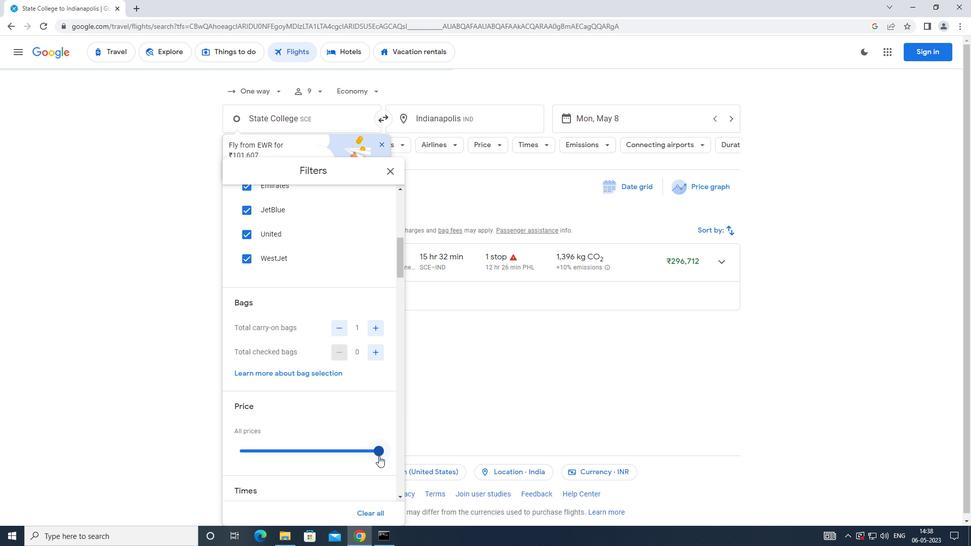 
Action: Mouse pressed left at (379, 454)
Screenshot: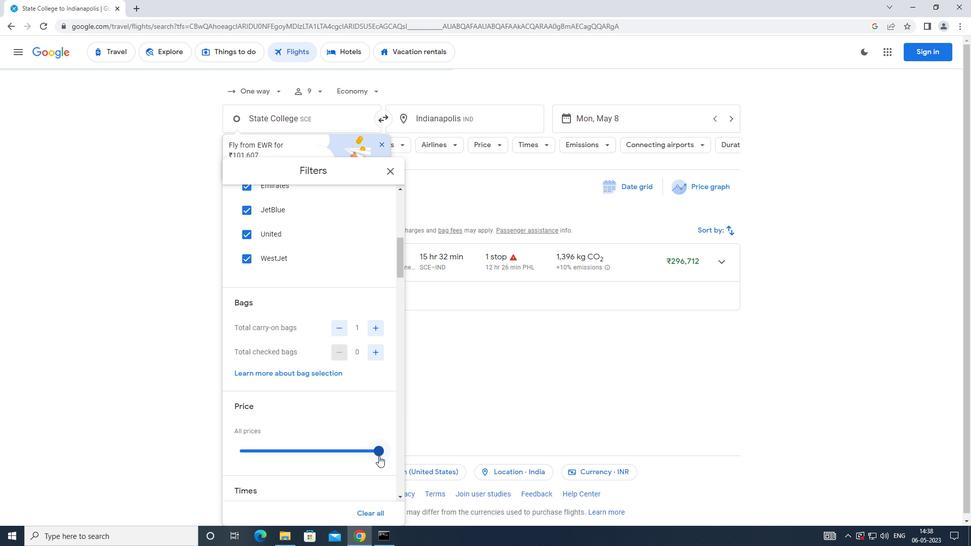 
Action: Mouse moved to (338, 424)
Screenshot: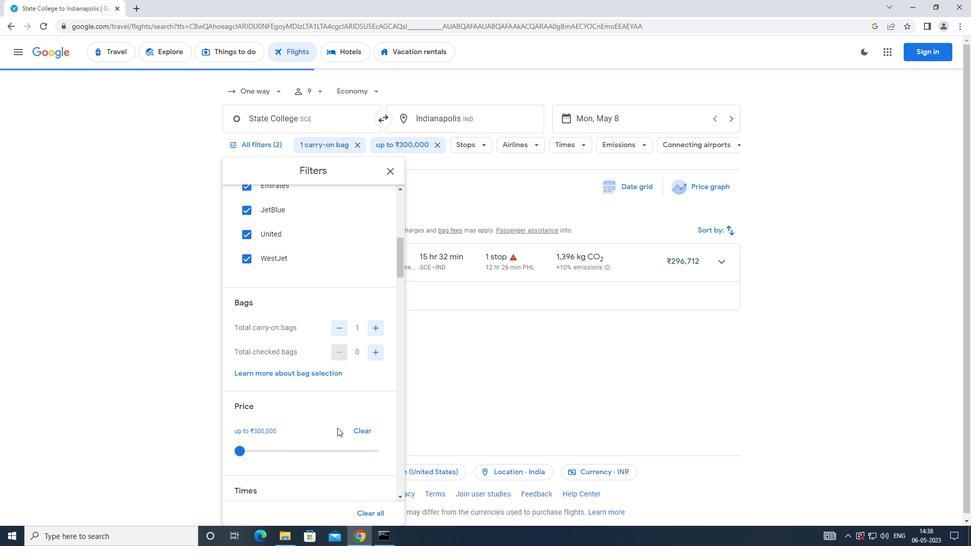 
Action: Mouse scrolled (338, 424) with delta (0, 0)
Screenshot: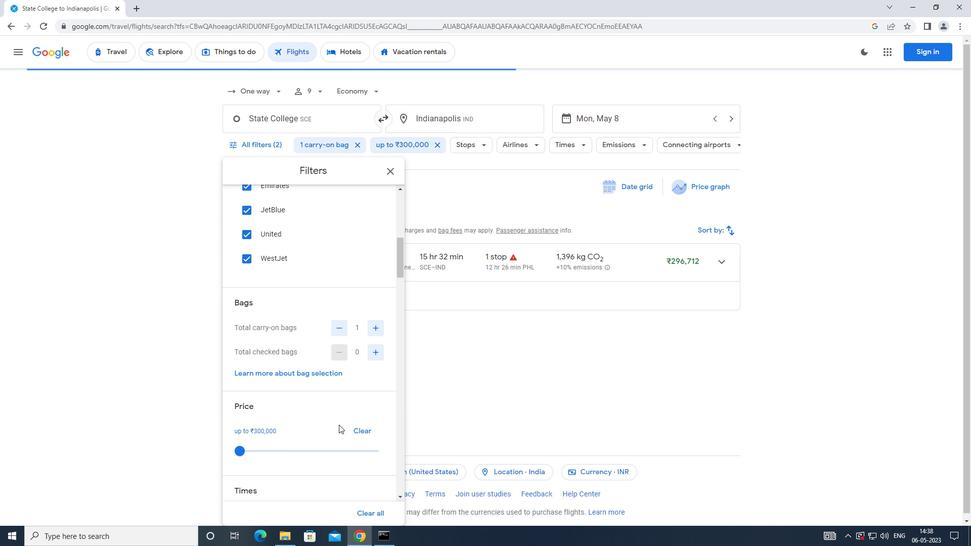 
Action: Mouse moved to (328, 417)
Screenshot: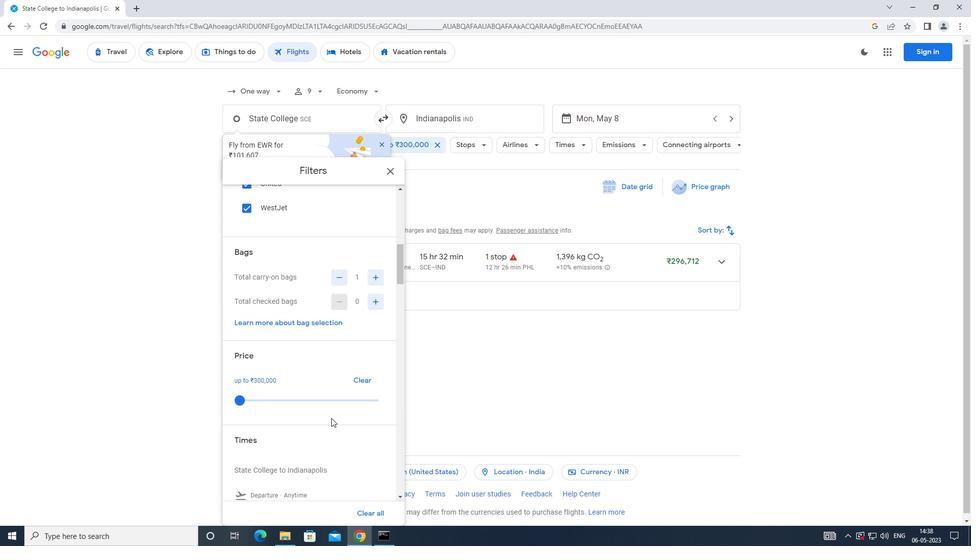 
Action: Mouse scrolled (328, 417) with delta (0, 0)
Screenshot: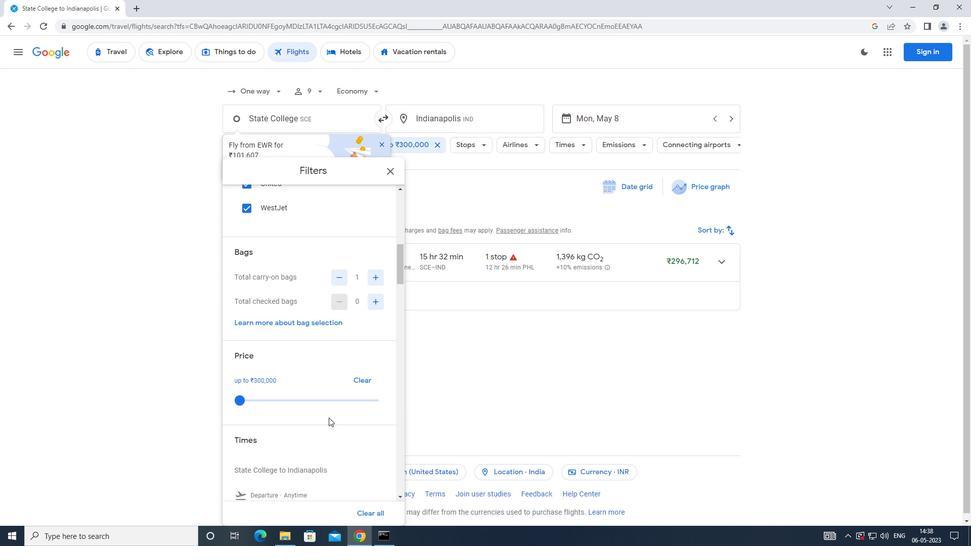 
Action: Mouse moved to (328, 417)
Screenshot: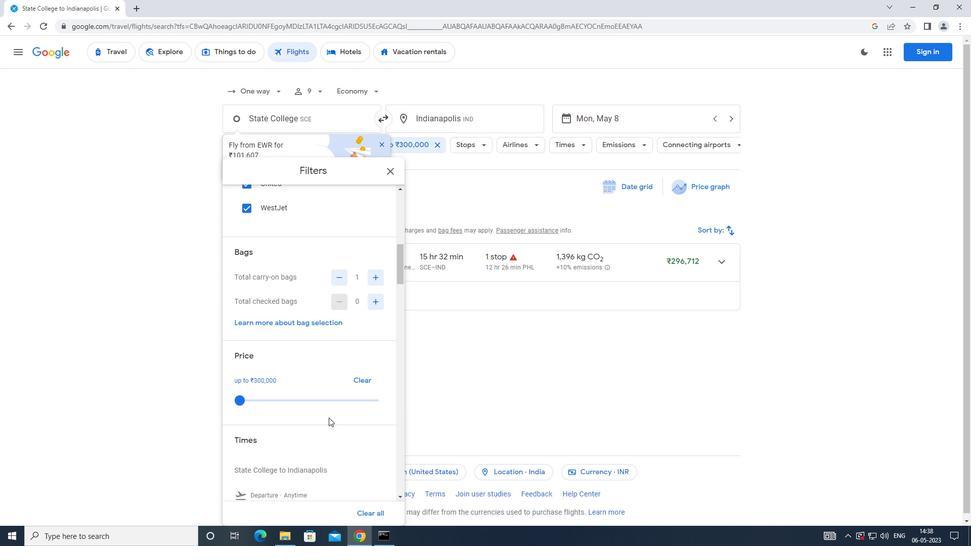 
Action: Mouse scrolled (328, 417) with delta (0, 0)
Screenshot: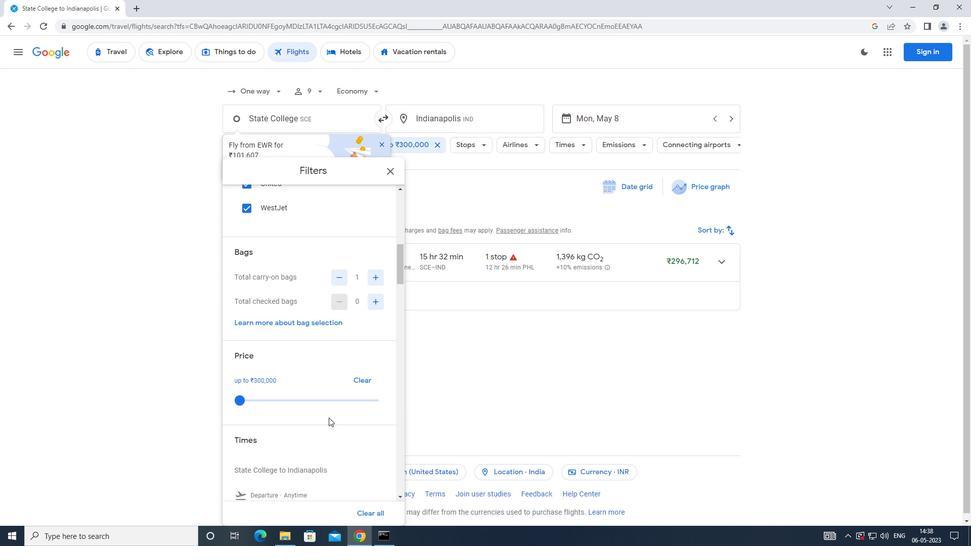 
Action: Mouse moved to (327, 417)
Screenshot: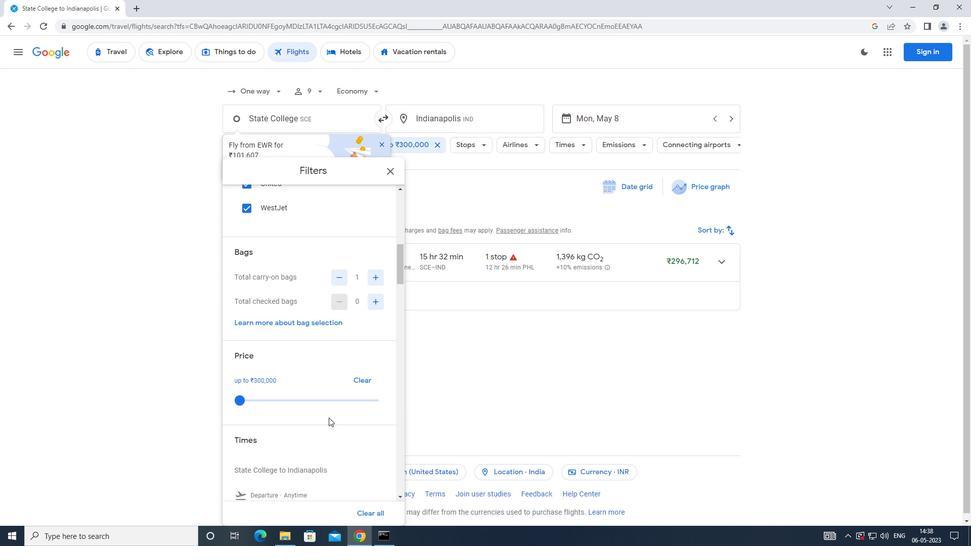 
Action: Mouse scrolled (327, 417) with delta (0, 0)
Screenshot: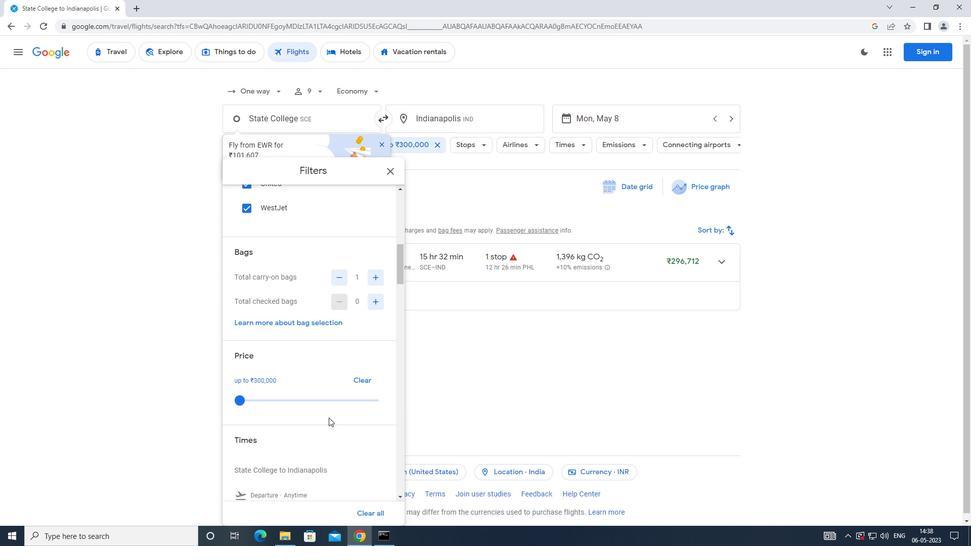 
Action: Mouse moved to (238, 361)
Screenshot: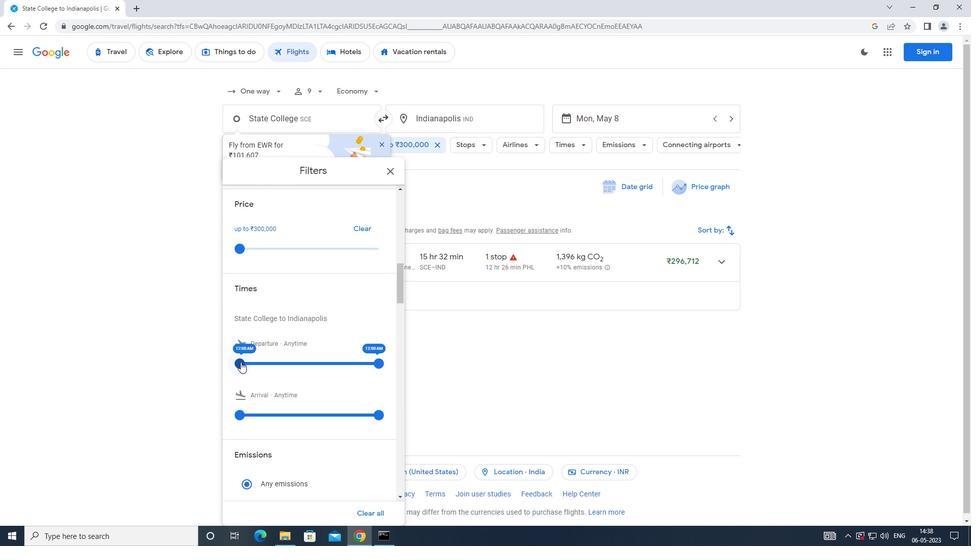 
Action: Mouse pressed left at (238, 361)
Screenshot: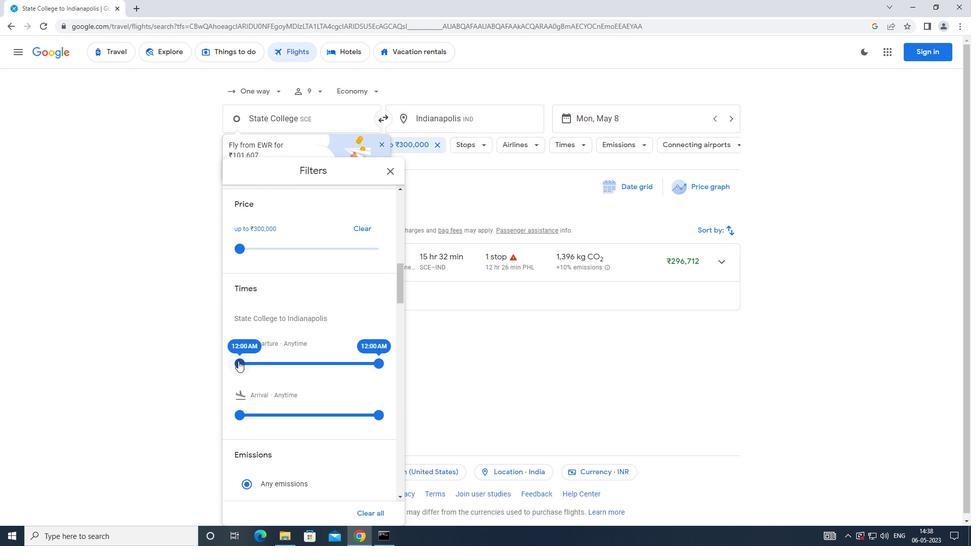 
Action: Mouse moved to (381, 367)
Screenshot: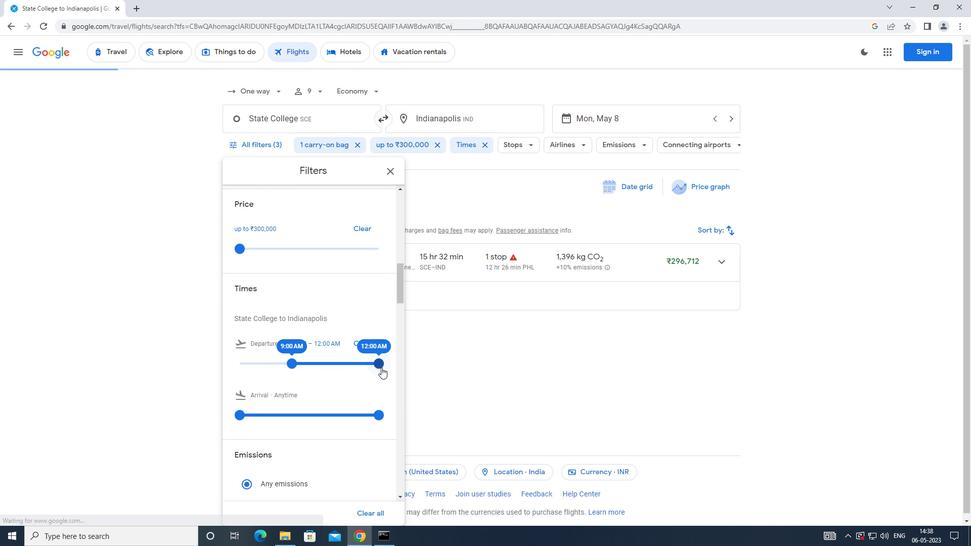 
Action: Mouse pressed left at (381, 367)
Screenshot: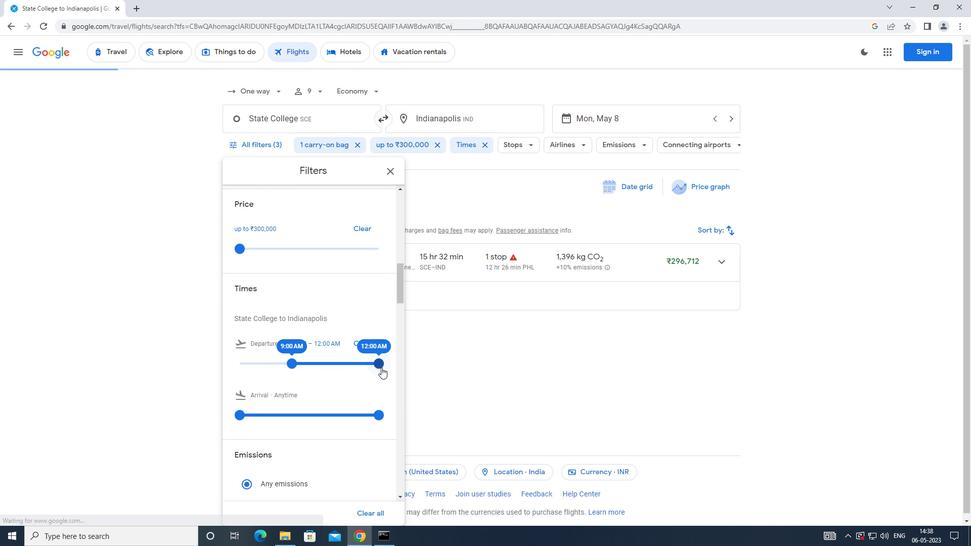 
Action: Mouse moved to (275, 371)
Screenshot: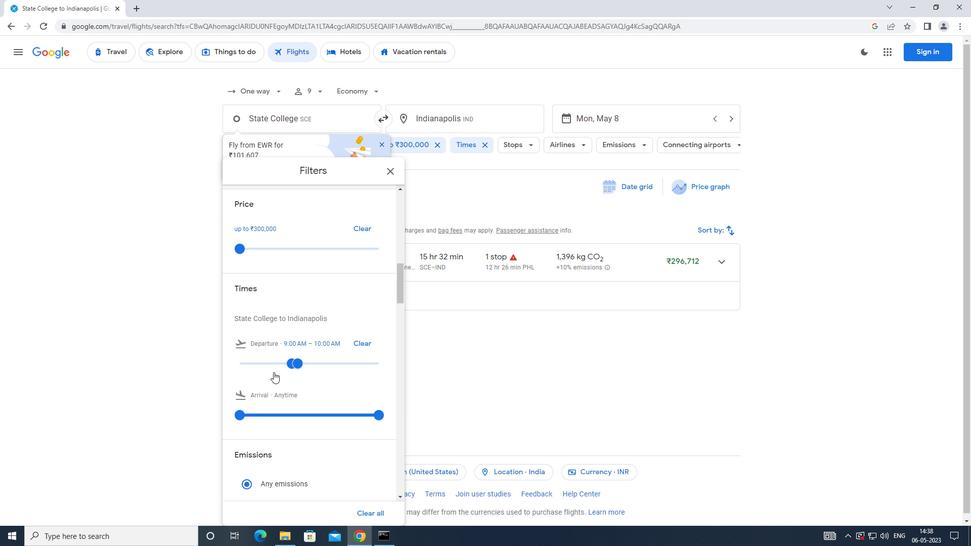 
